 Task: Send email   to parteek.kumar@softage.net with a cc to Aakash.mishra@softage.net with a subject Subject0000000011 and add a message Message0000000013. Send email   to parteek.kumar@softage.net with a cc to Aakash.mishra@softage.net and bcc to Ayush@softage.net with a subject Subject0000000011 and add a message Message0000000013. Send email   to parteek.kumar@softage.net; aakash.mishra@softage.net with a cc to Ayush@softage.net; pooja.chaudhary@softage.net and bcc to Vanshu.thakur@softage.net with a subject Subject0000000011 and add a message Message0000000013. Send email   to parteek.kumar@softage.net with a cc to Aakash.mishra@softage.net with a subject Subject0000000011 and add a message Message0000000013 and with an attachment of Attach0000000002. Send email   to parteek.kumar@softage.net with a cc to Aakash.mishra@softage.net and bcc to Ayush@softage.net with a subject Subject0000000011 and add a message Message0000000013 and with an attachment of Attach0000000003
Action: Mouse moved to (122, 153)
Screenshot: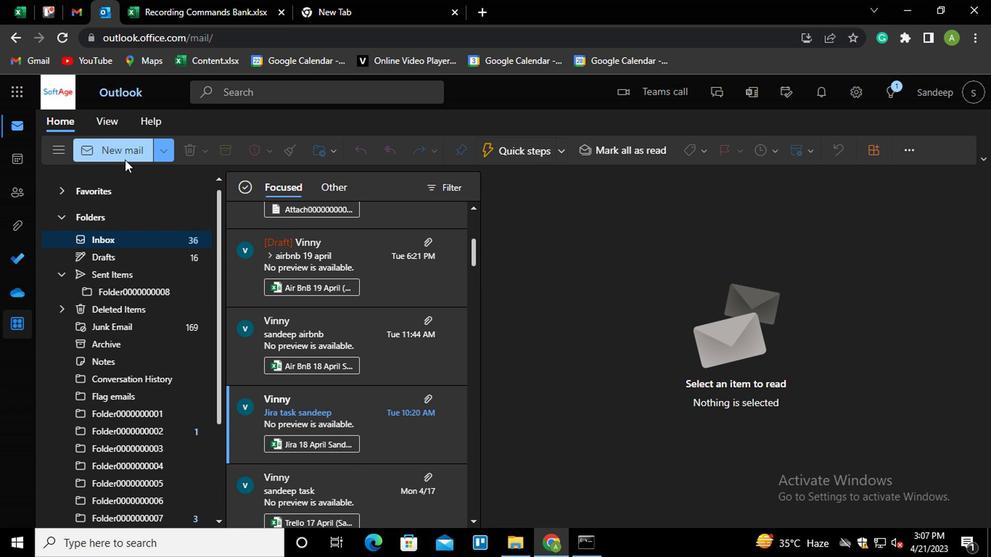 
Action: Mouse pressed left at (122, 153)
Screenshot: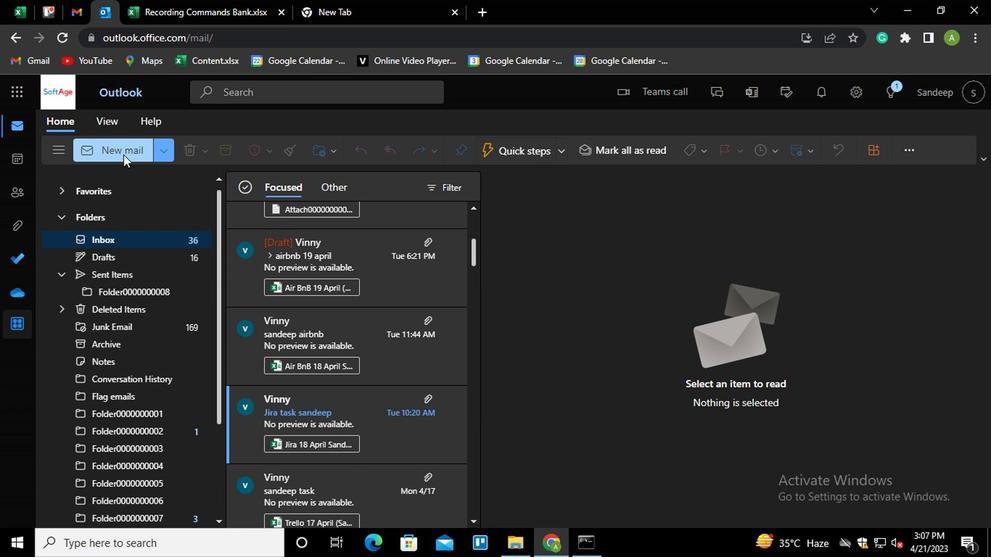 
Action: Mouse moved to (608, 224)
Screenshot: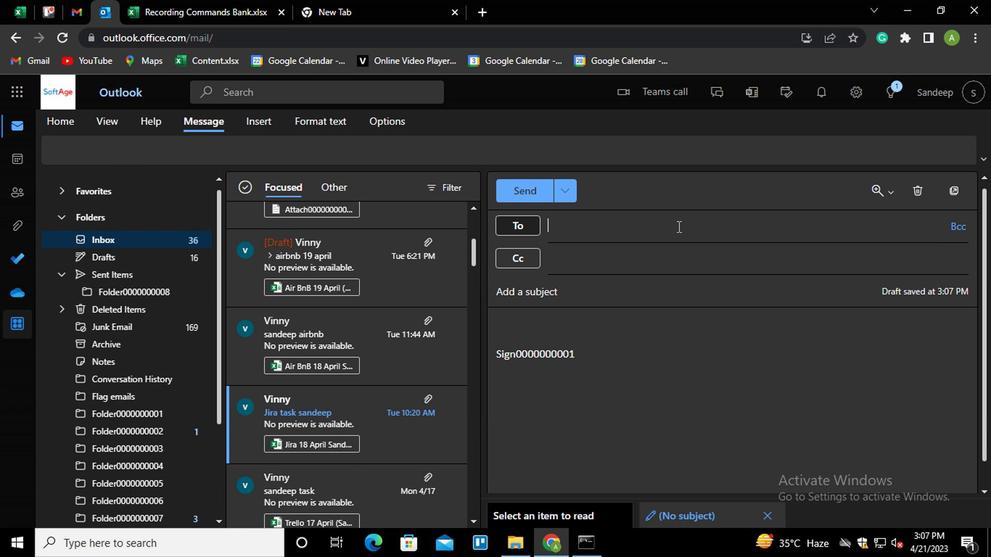 
Action: Mouse pressed left at (608, 224)
Screenshot: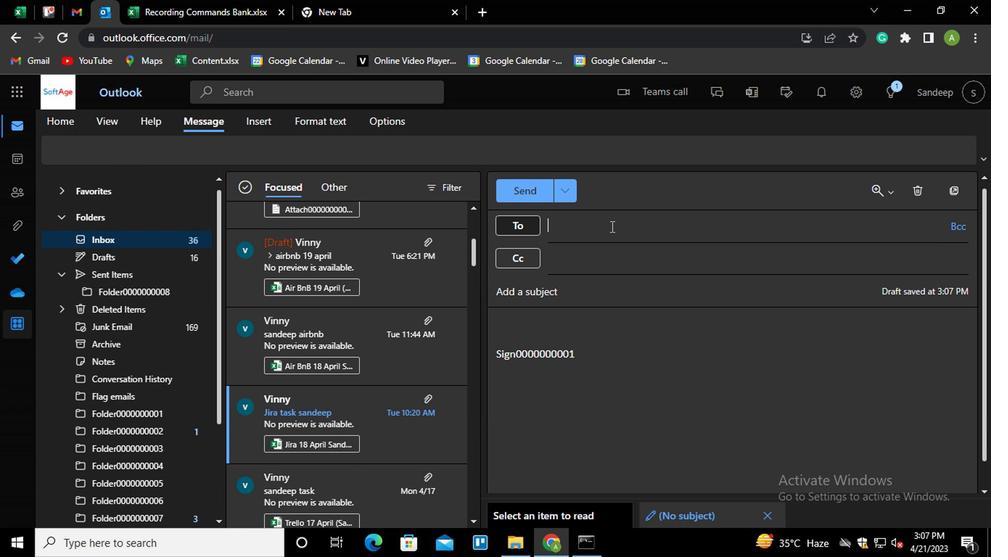 
Action: Key pressed part<Key.enter>
Screenshot: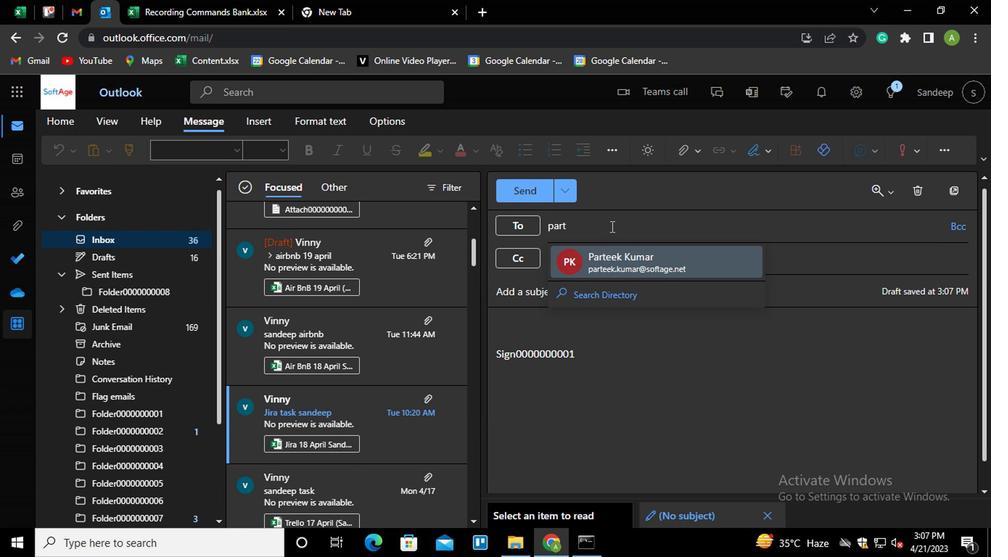 
Action: Mouse moved to (588, 251)
Screenshot: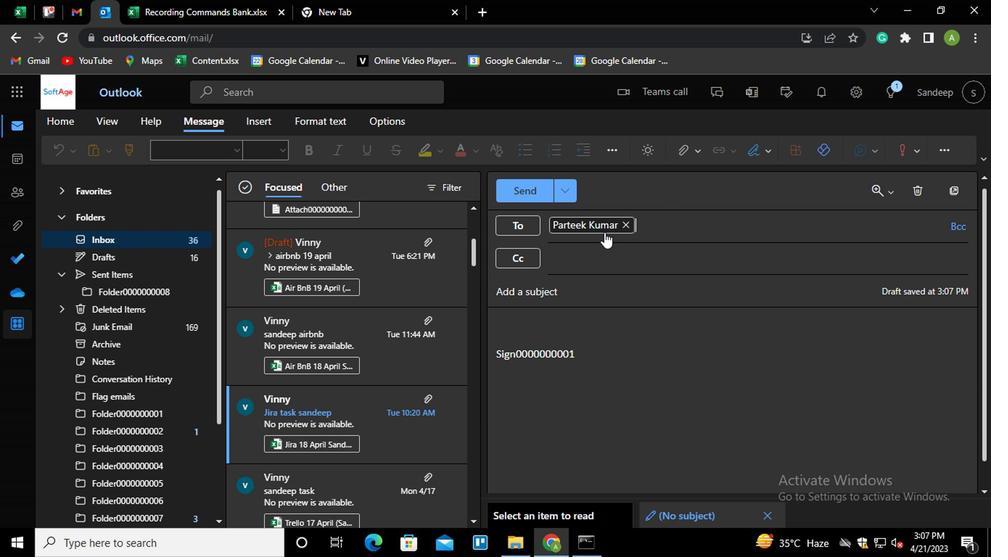 
Action: Mouse pressed left at (588, 251)
Screenshot: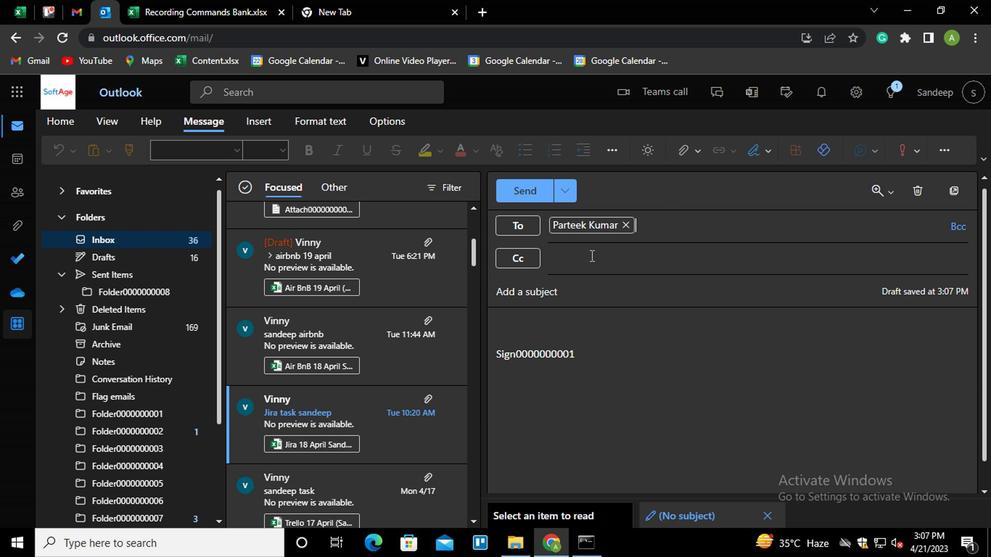 
Action: Mouse moved to (586, 254)
Screenshot: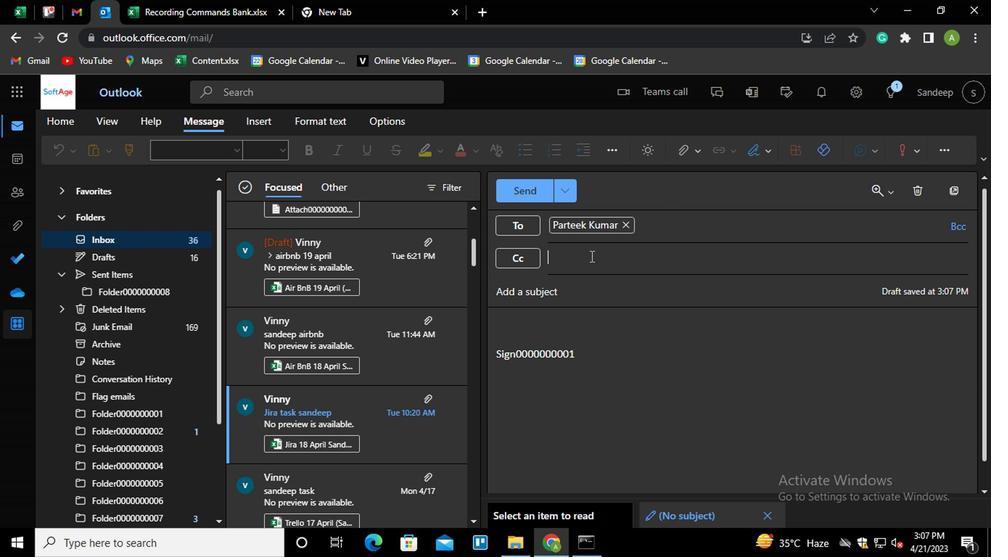 
Action: Key pressed aa<Key.enter>
Screenshot: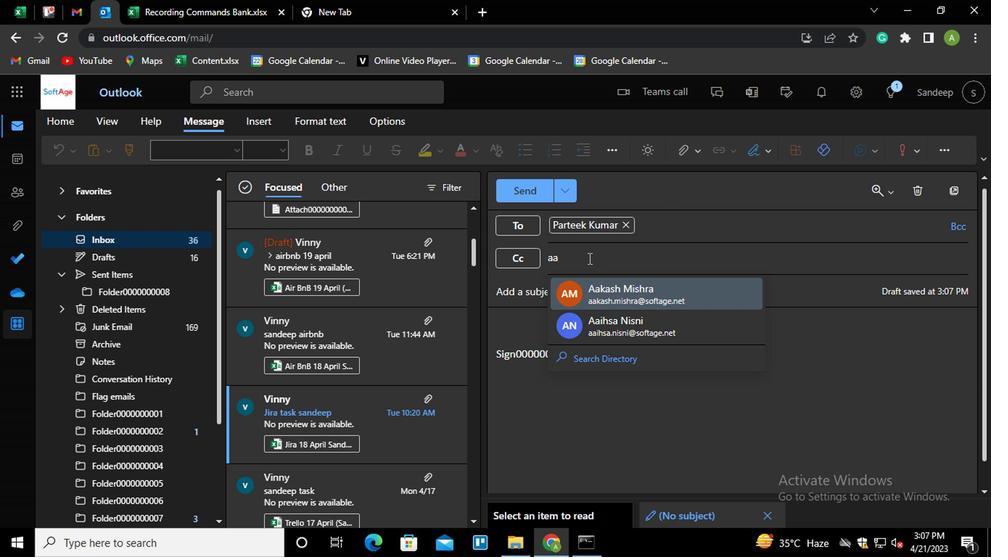 
Action: Mouse moved to (579, 289)
Screenshot: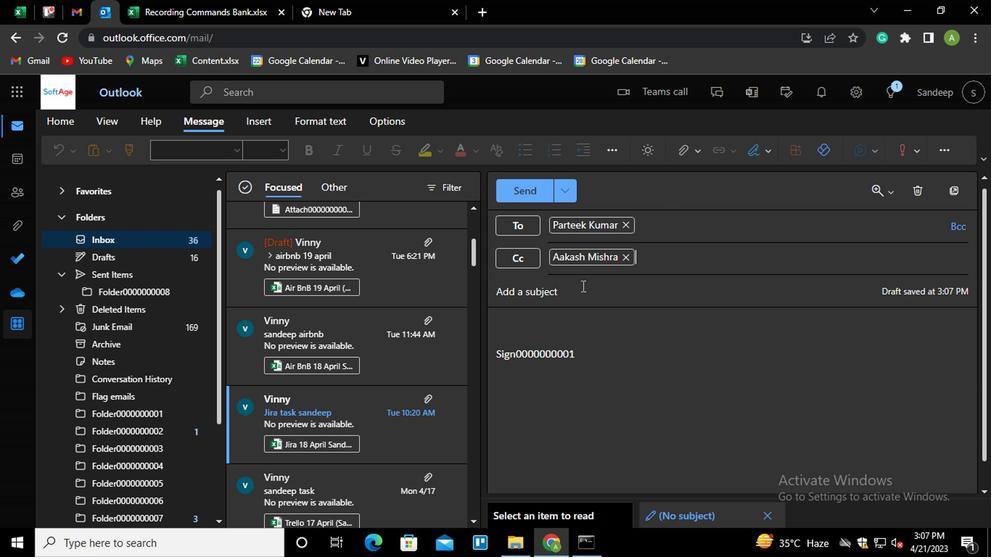 
Action: Mouse pressed left at (579, 289)
Screenshot: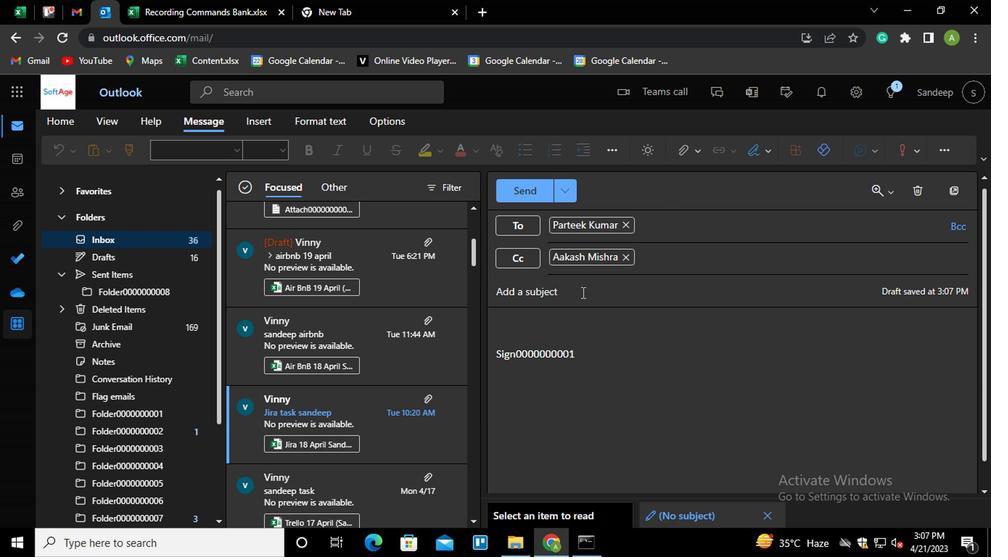 
Action: Mouse moved to (577, 289)
Screenshot: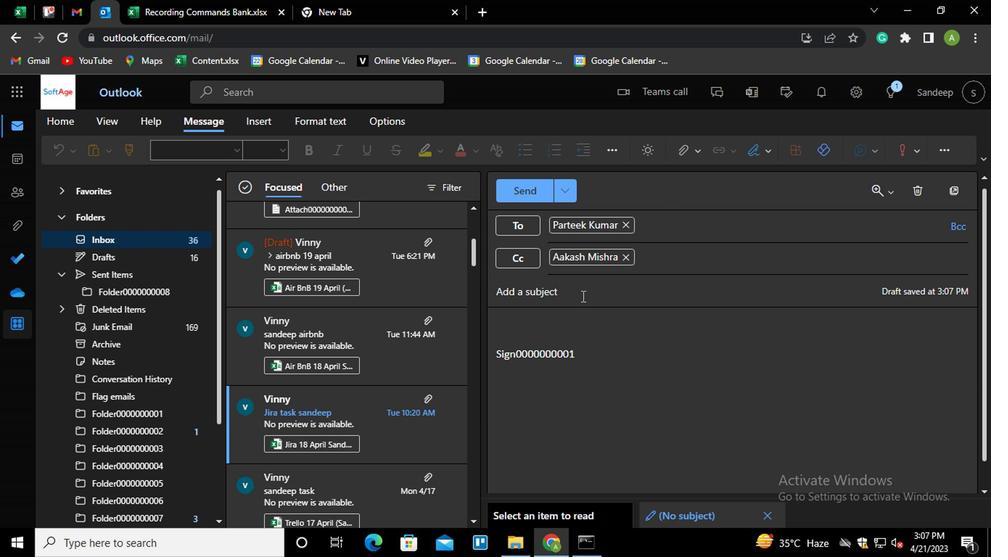 
Action: Key pressed <Key.shift>SUBJECT0000000011
Screenshot: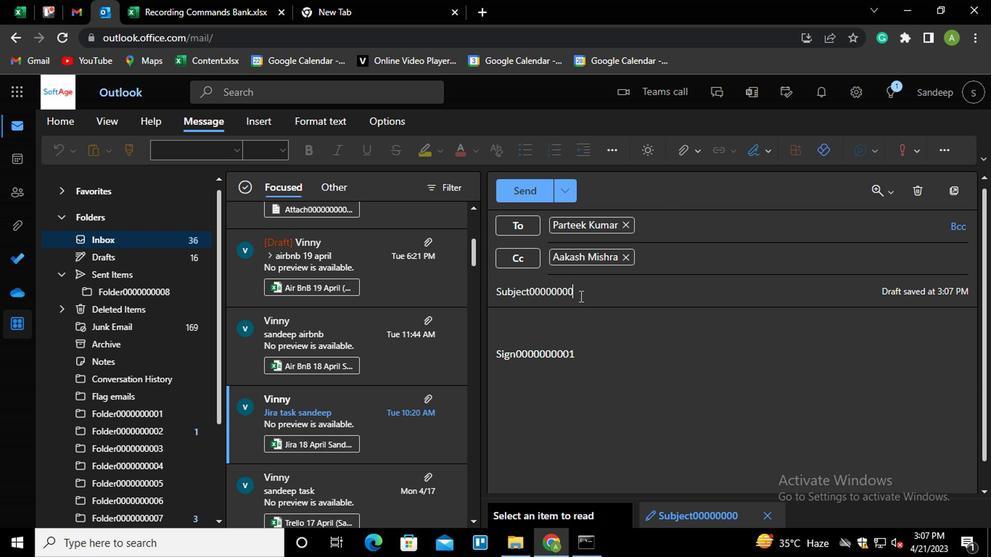 
Action: Mouse moved to (581, 346)
Screenshot: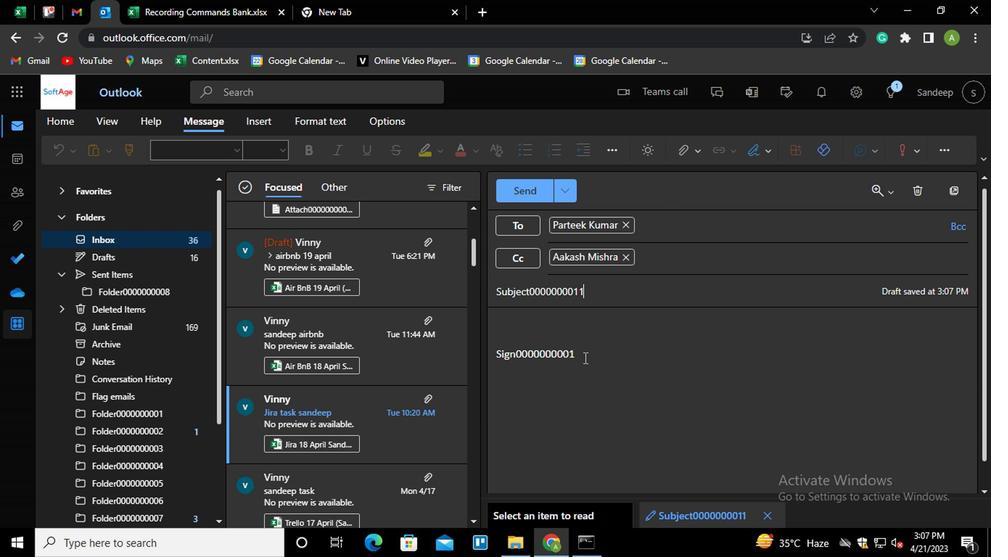 
Action: Mouse pressed left at (581, 346)
Screenshot: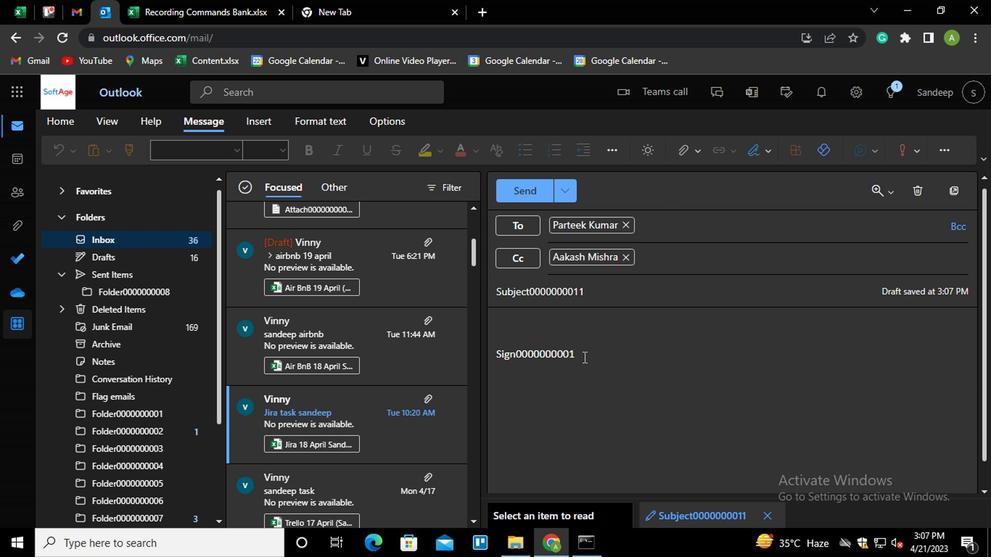 
Action: Mouse moved to (577, 344)
Screenshot: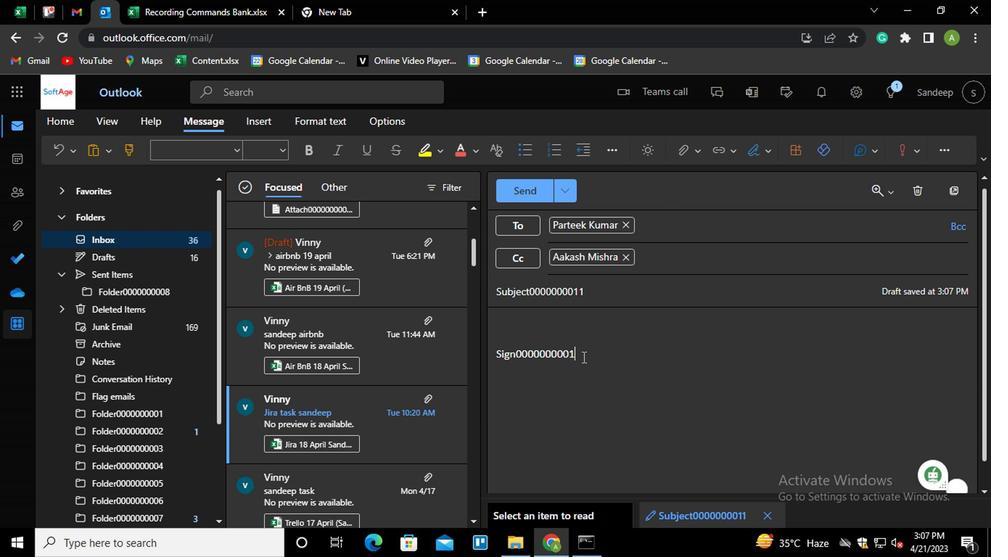 
Action: Key pressed <Key.shift_r><Key.home><Key.shift_r>MESSAGE0000000013
Screenshot: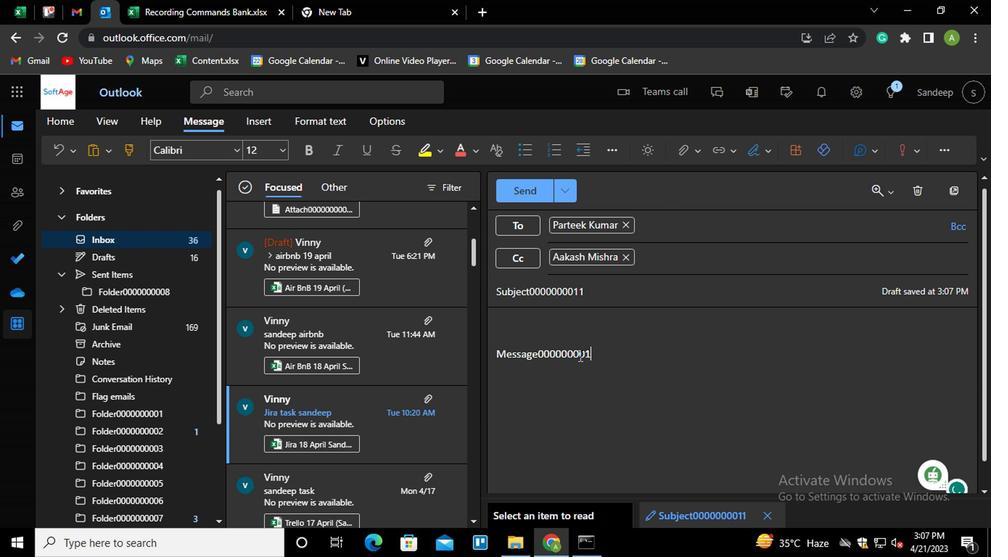 
Action: Mouse moved to (537, 196)
Screenshot: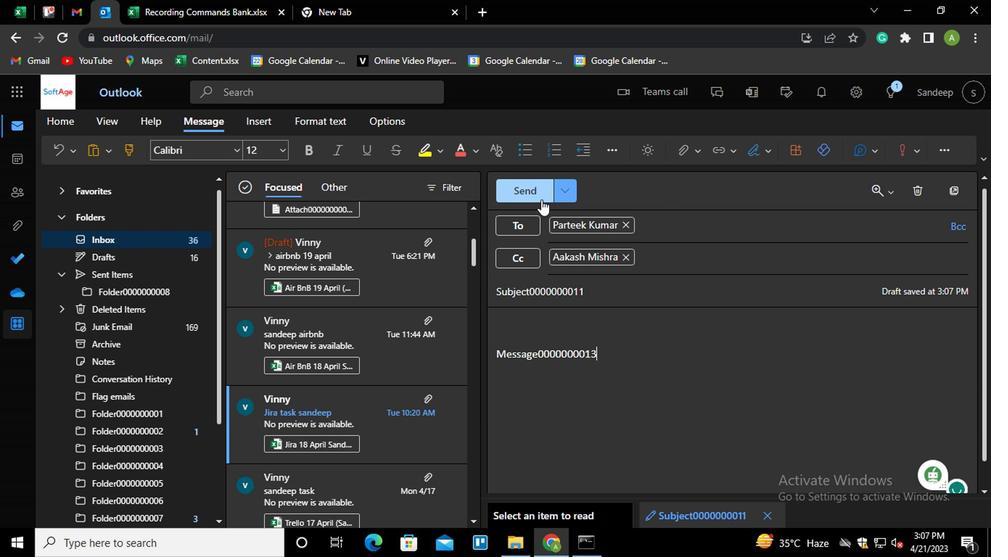 
Action: Mouse pressed left at (537, 196)
Screenshot: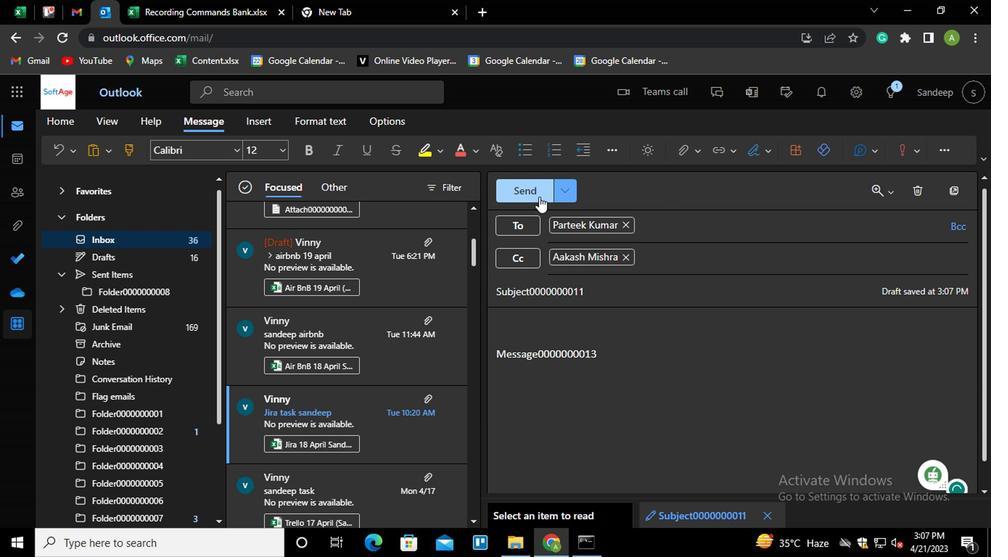 
Action: Mouse moved to (135, 157)
Screenshot: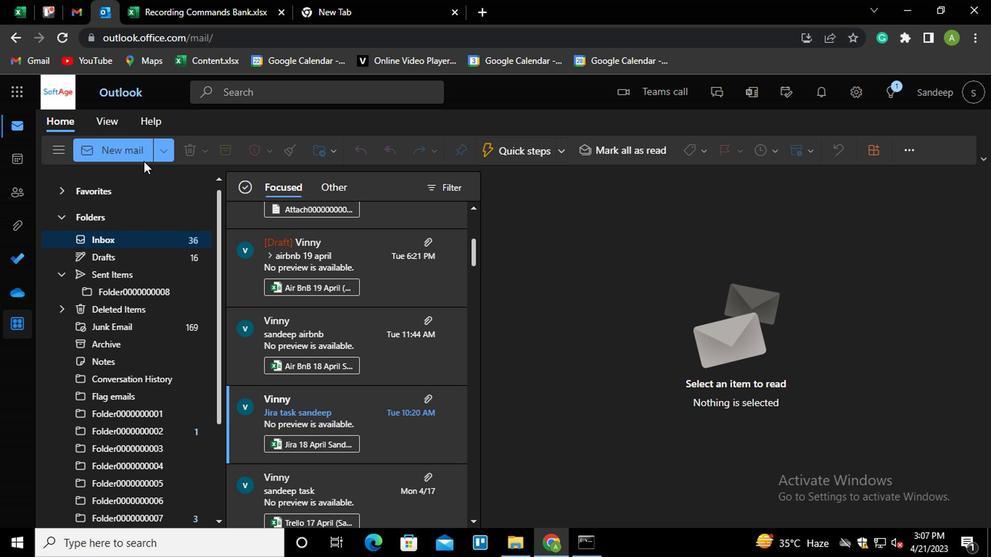 
Action: Mouse pressed left at (135, 157)
Screenshot: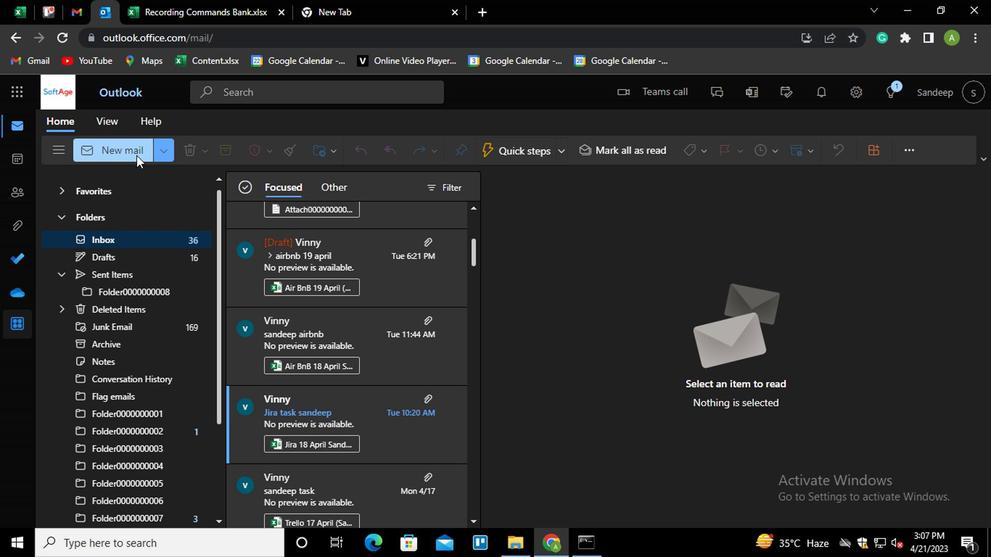 
Action: Mouse moved to (574, 230)
Screenshot: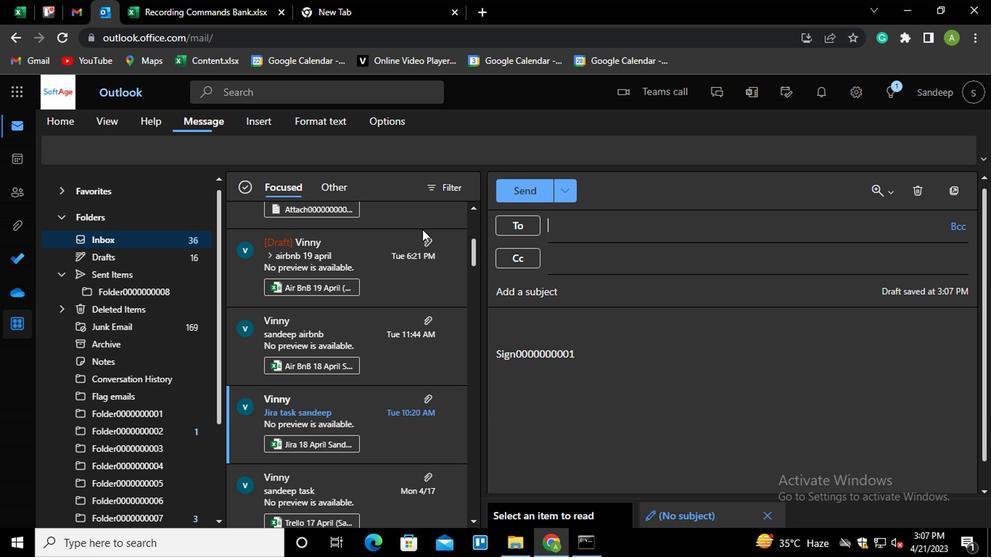 
Action: Mouse pressed left at (574, 230)
Screenshot: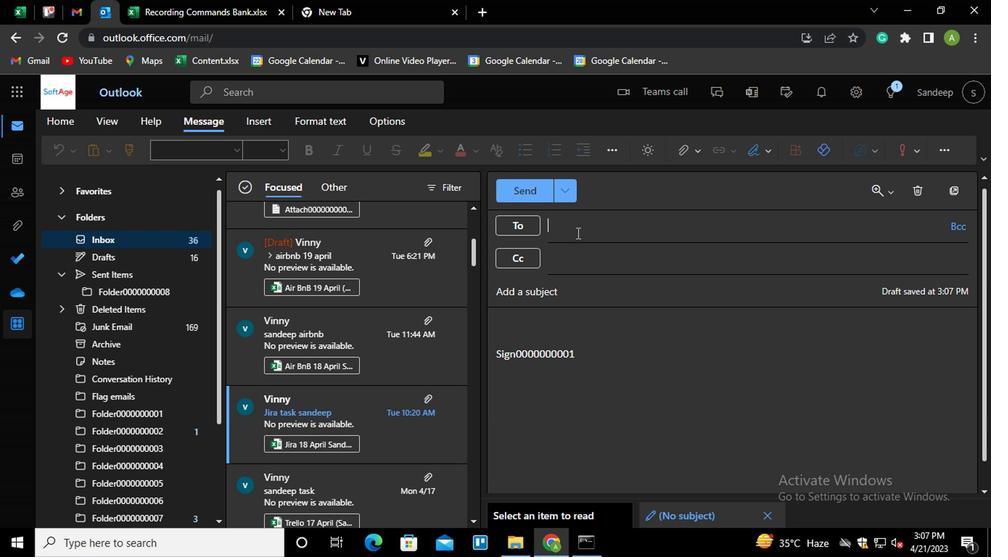 
Action: Key pressed <Key.shift_r>PART<Key.enter>
Screenshot: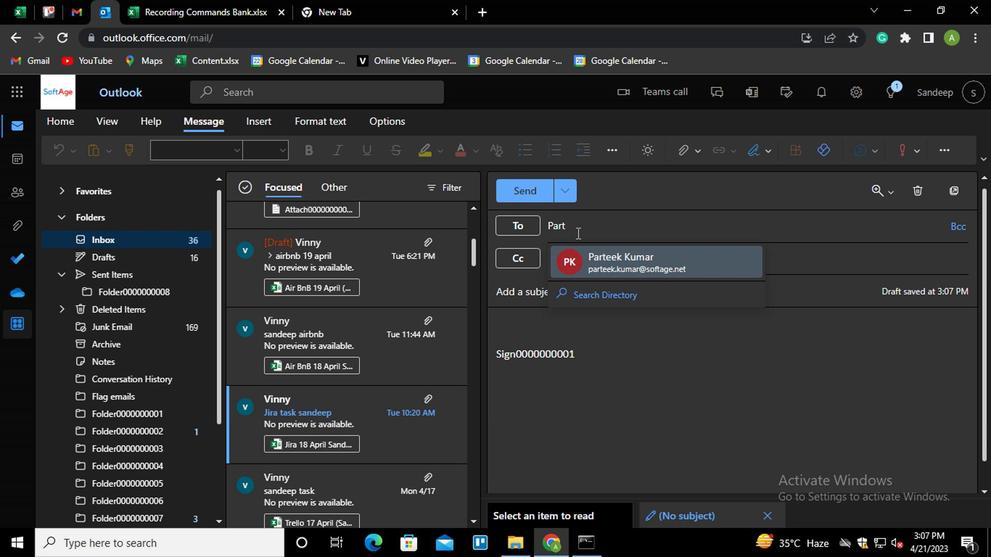 
Action: Mouse moved to (610, 250)
Screenshot: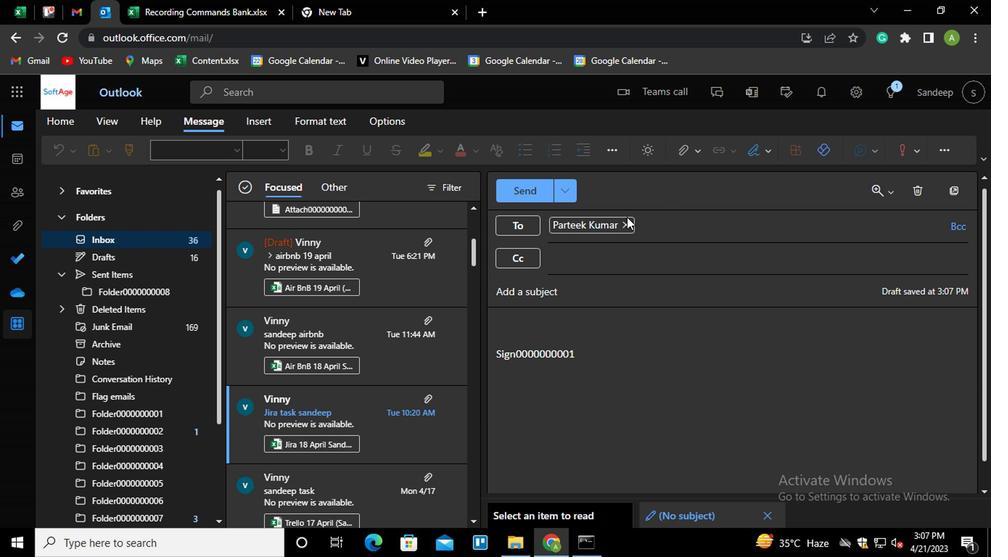 
Action: Mouse pressed left at (610, 250)
Screenshot: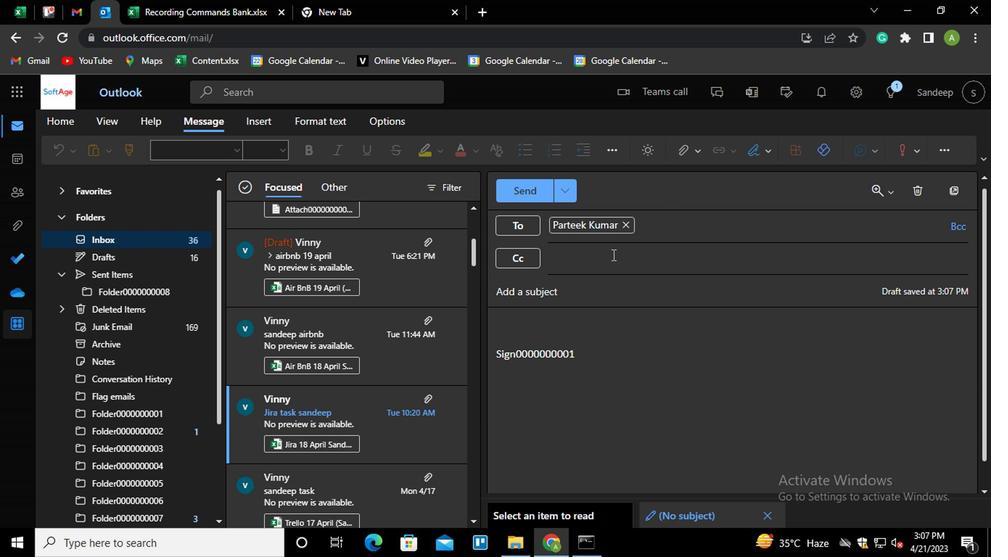 
Action: Mouse moved to (609, 251)
Screenshot: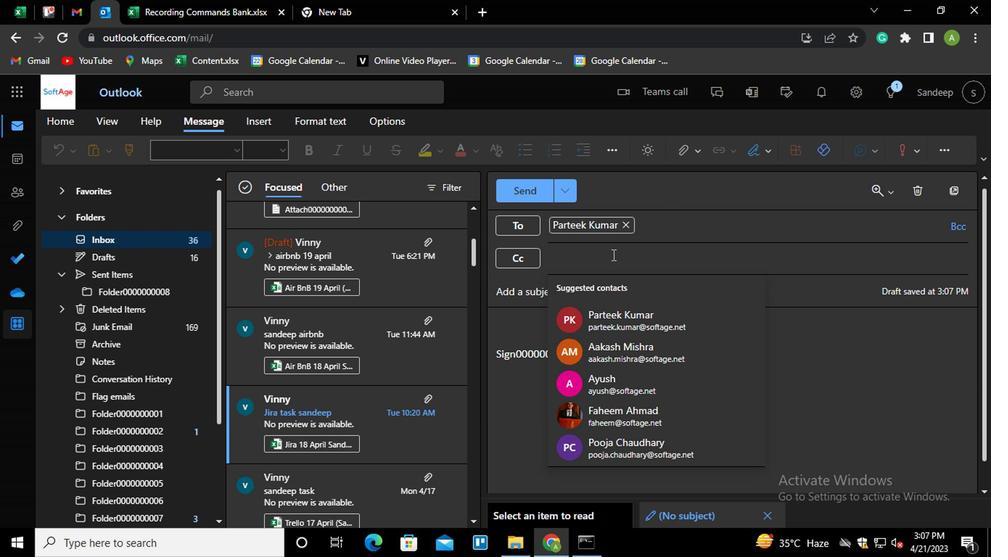 
Action: Key pressed AA<Key.enter>
Screenshot: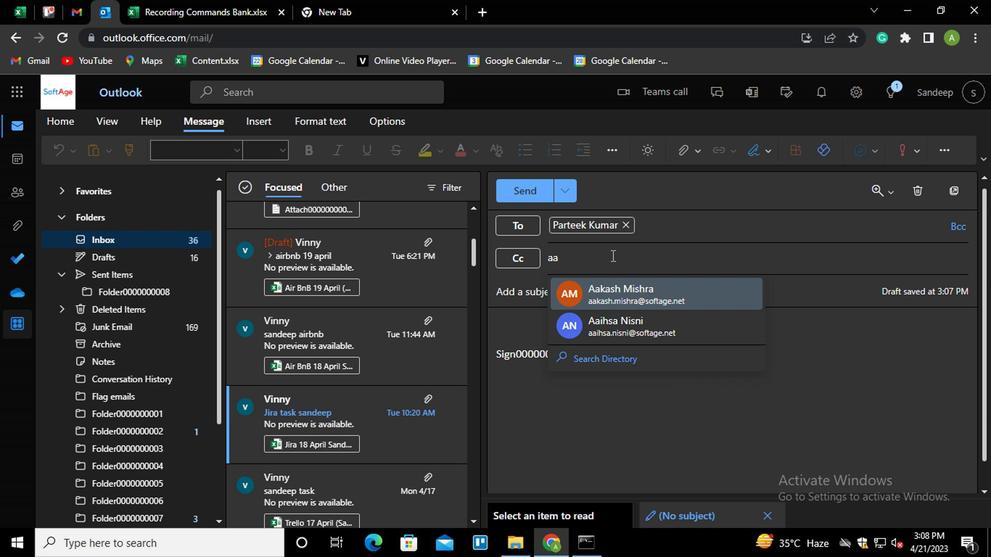 
Action: Mouse moved to (954, 223)
Screenshot: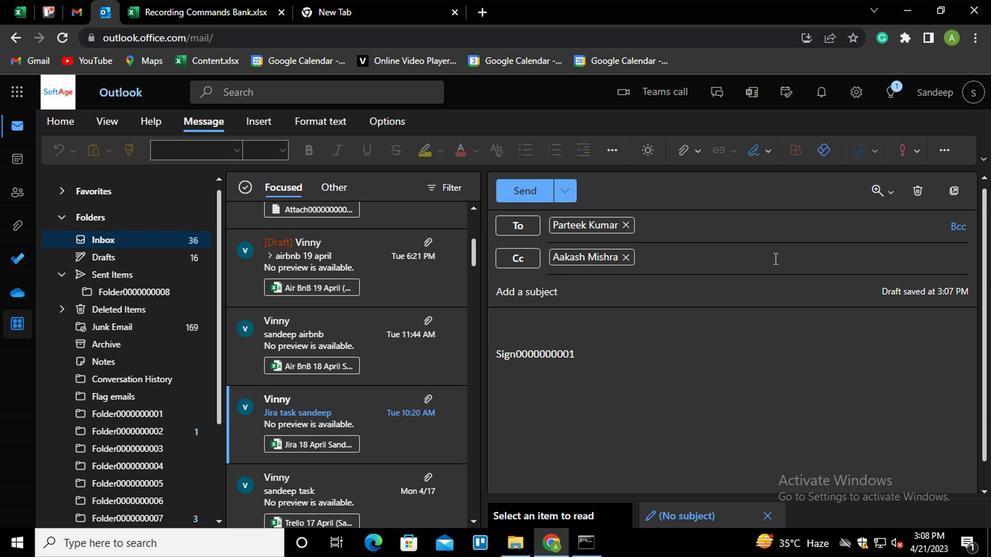 
Action: Mouse pressed left at (954, 223)
Screenshot: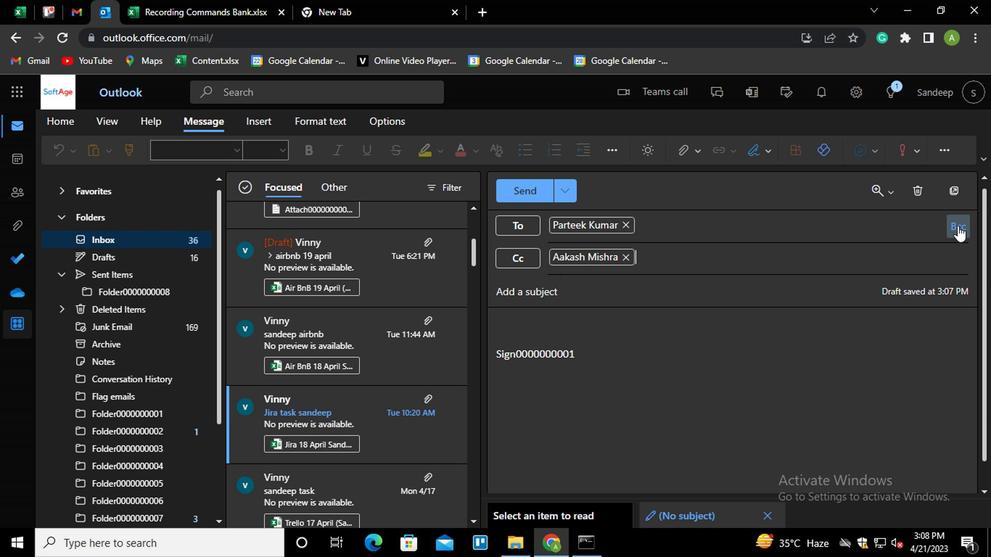 
Action: Mouse moved to (603, 290)
Screenshot: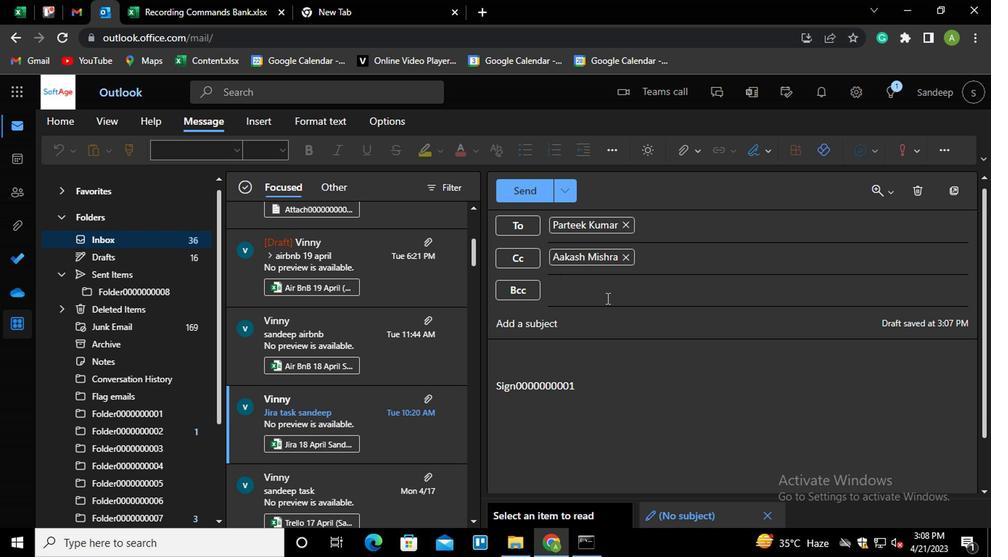 
Action: Mouse pressed left at (603, 290)
Screenshot: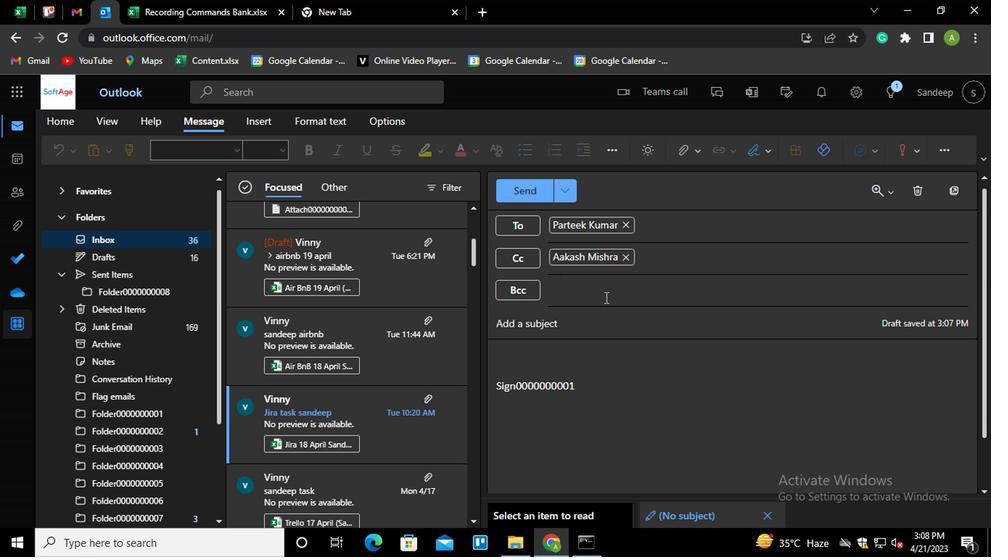 
Action: Key pressed AYU<Key.enter>
Screenshot: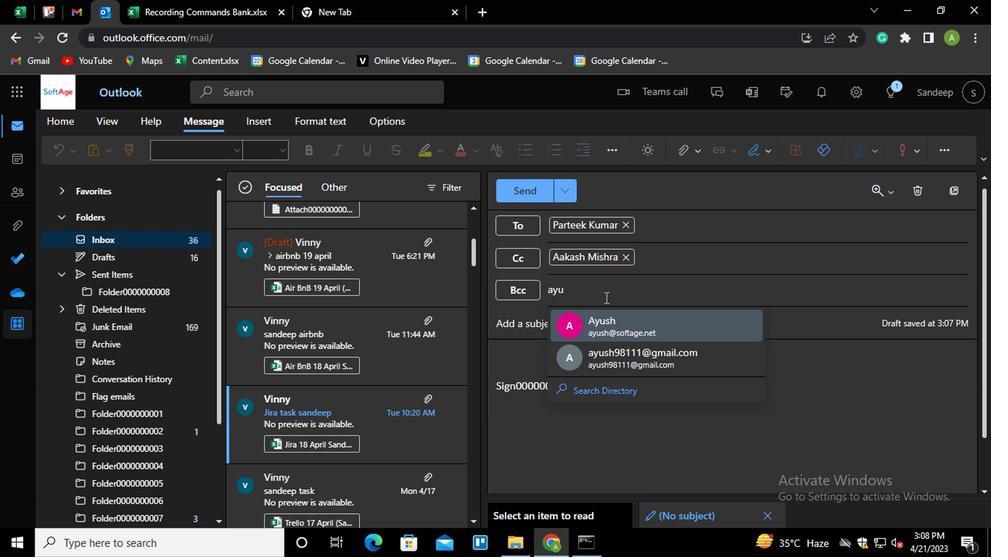 
Action: Mouse moved to (608, 316)
Screenshot: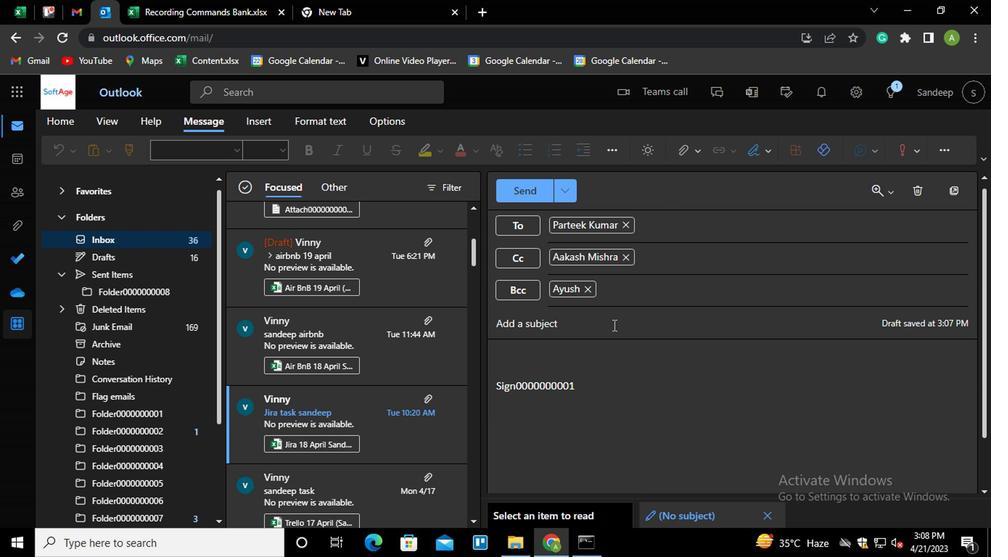 
Action: Mouse pressed left at (608, 316)
Screenshot: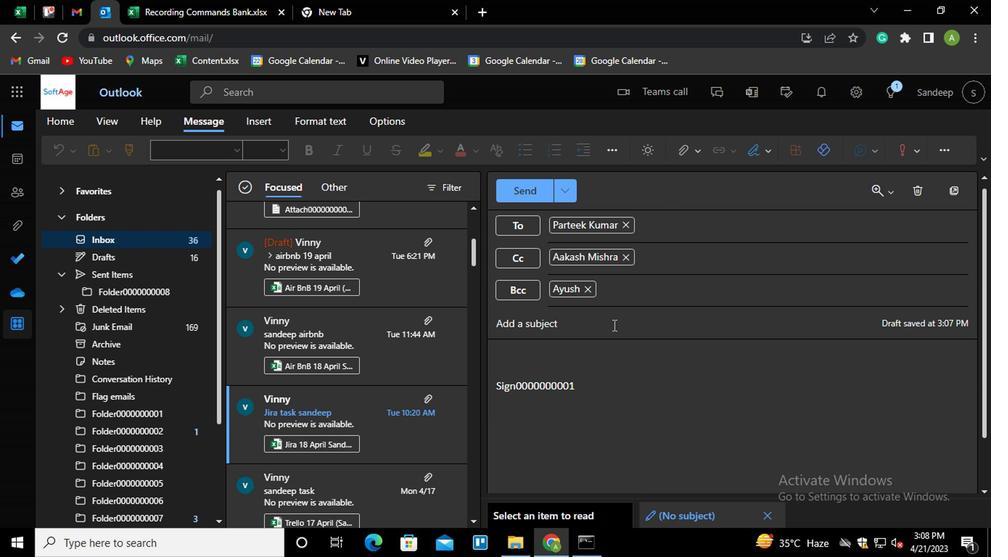 
Action: Key pressed <Key.shift>SUBJECT0000000011
Screenshot: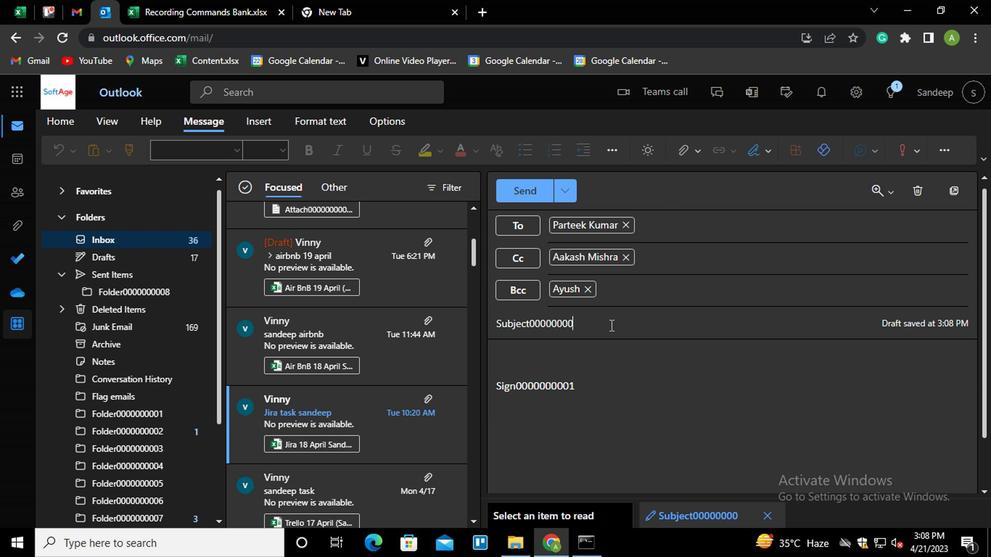 
Action: Mouse moved to (590, 372)
Screenshot: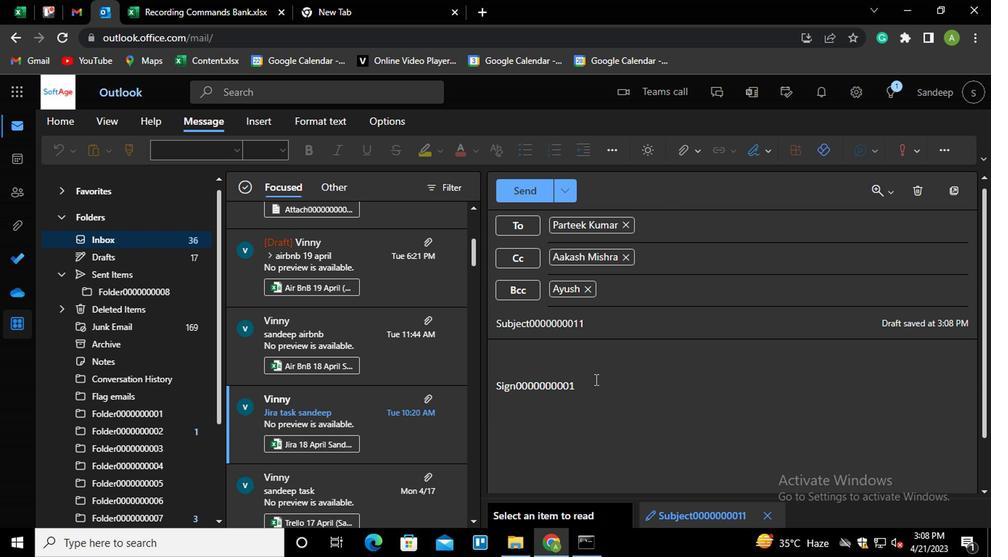 
Action: Mouse pressed left at (590, 372)
Screenshot: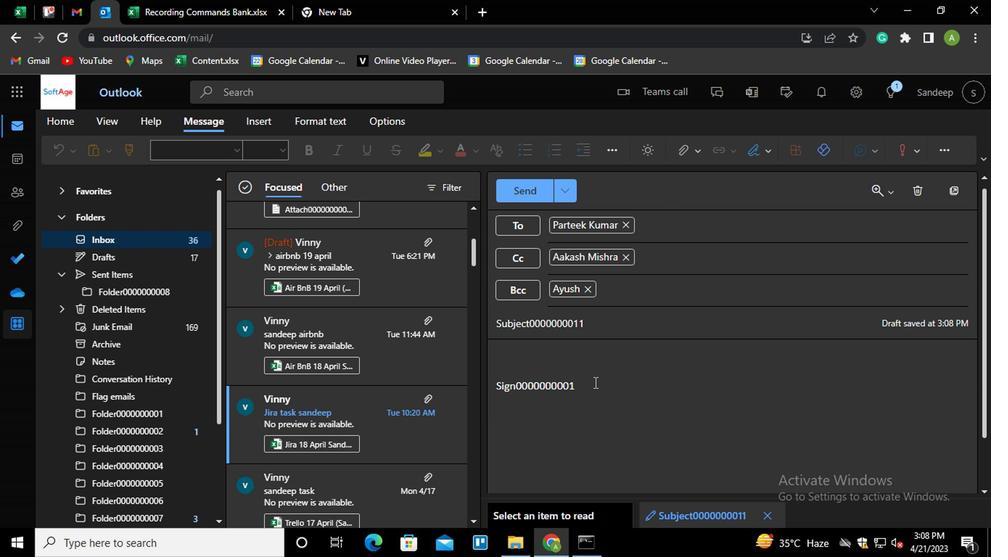 
Action: Mouse moved to (586, 375)
Screenshot: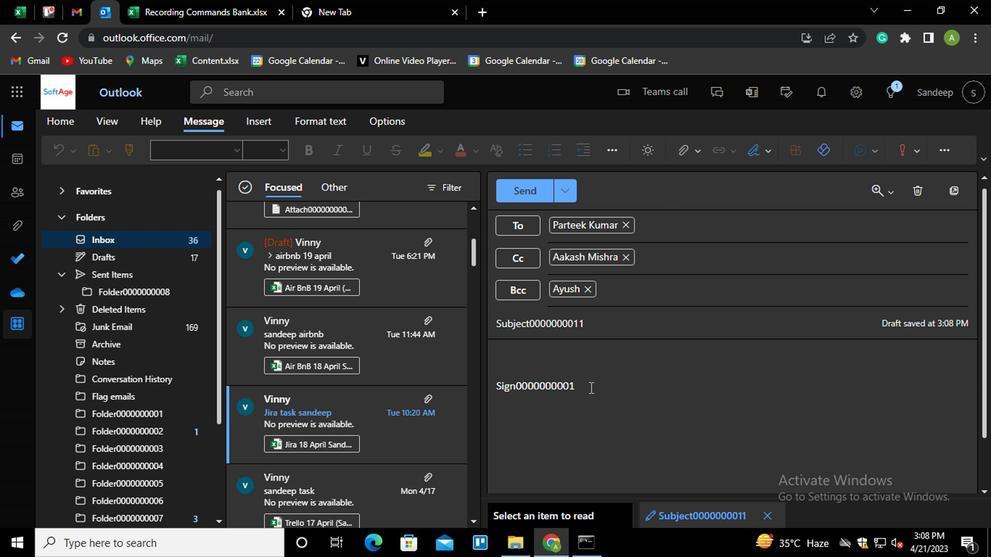 
Action: Key pressed <Key.shift_r><Key.home><Key.shift_r>MESSAAGE0000000013
Screenshot: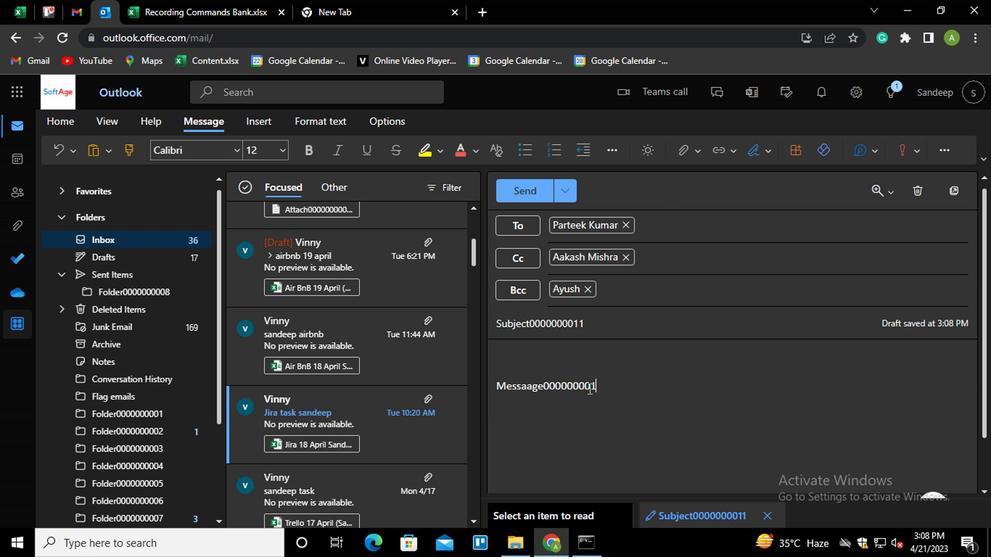 
Action: Mouse moved to (527, 194)
Screenshot: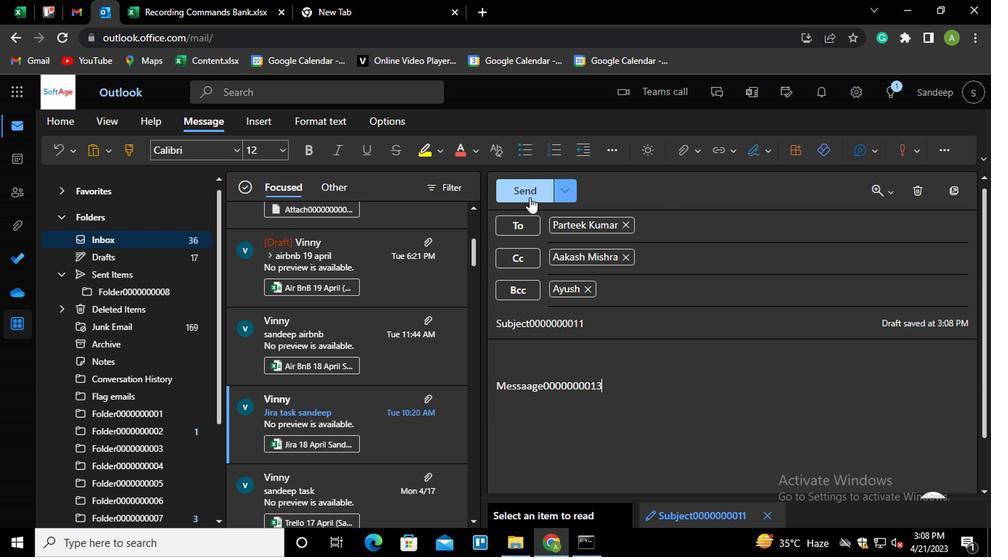 
Action: Mouse pressed left at (527, 194)
Screenshot: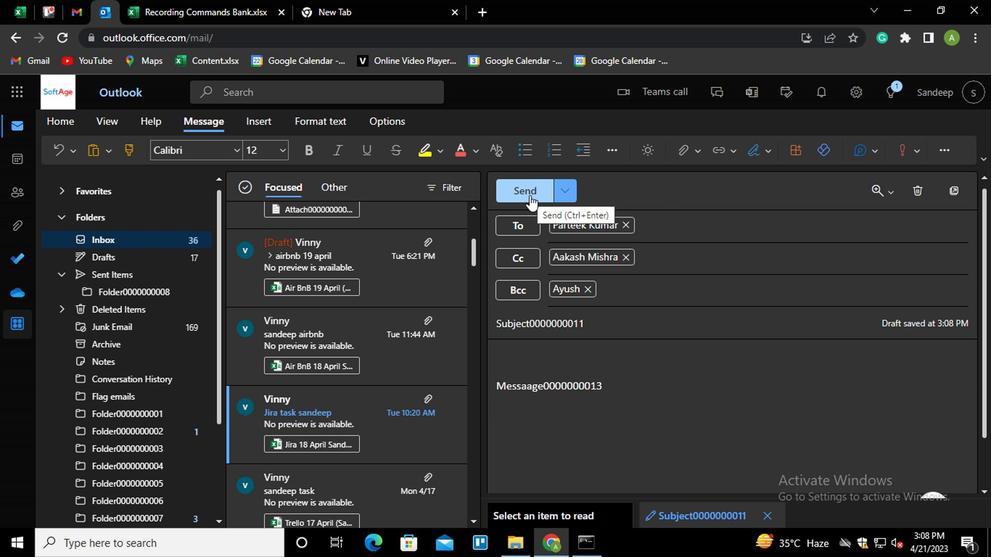 
Action: Mouse moved to (123, 155)
Screenshot: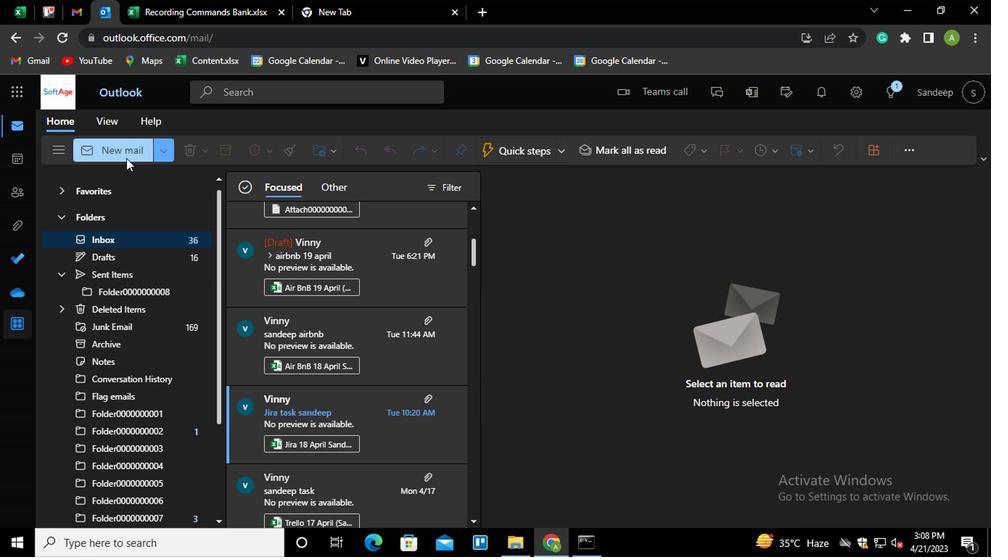 
Action: Mouse pressed left at (123, 155)
Screenshot: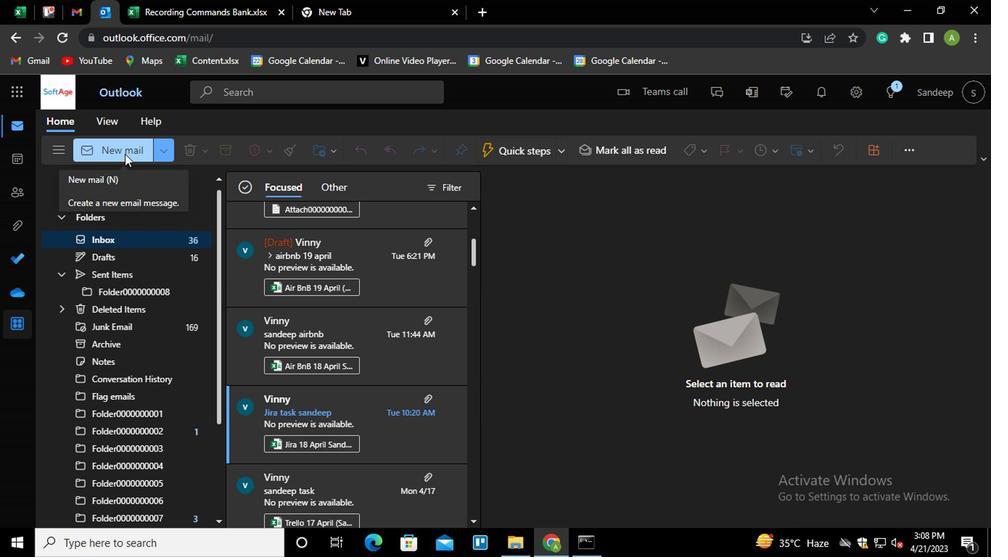 
Action: Mouse moved to (574, 226)
Screenshot: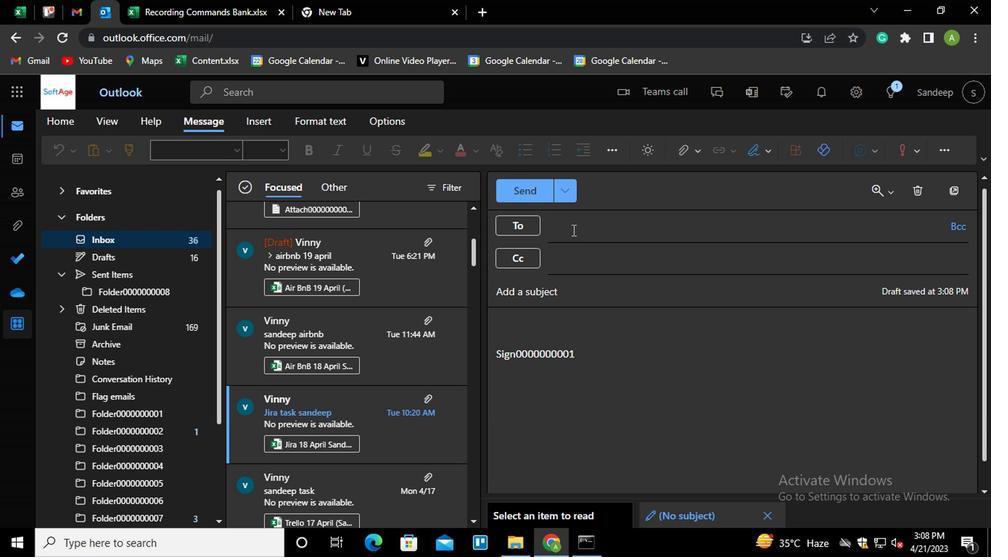 
Action: Mouse pressed left at (574, 226)
Screenshot: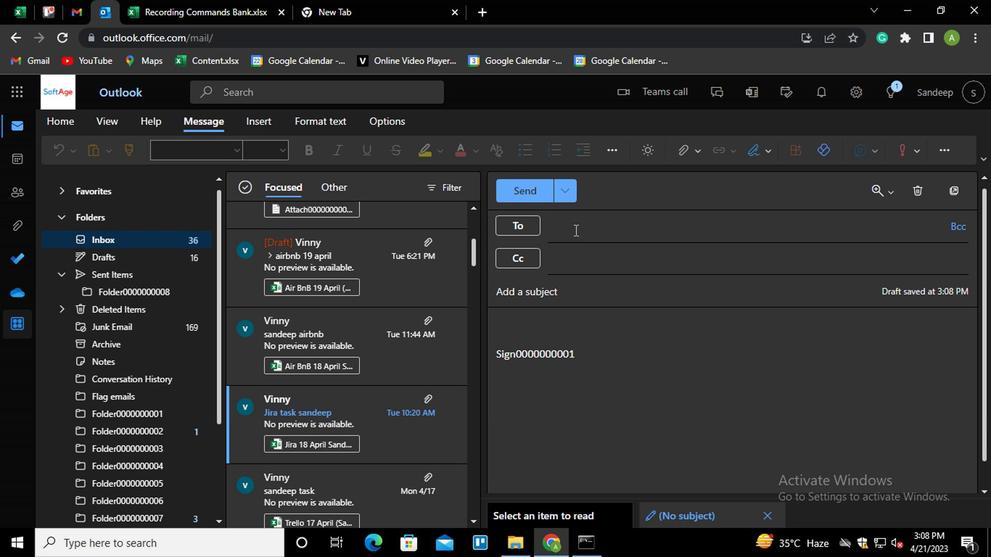 
Action: Key pressed PAR<Key.enter>AA<Key.enter>
Screenshot: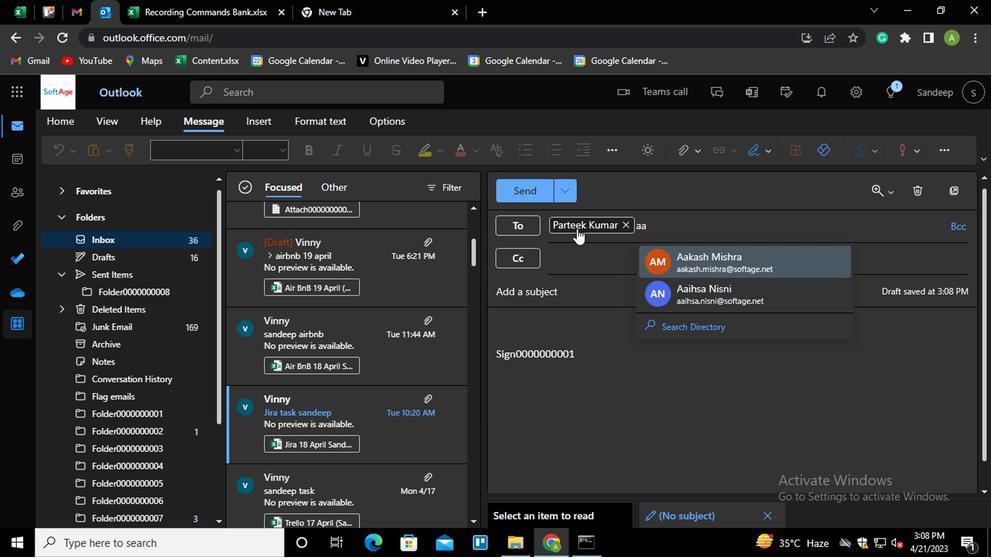 
Action: Mouse moved to (597, 251)
Screenshot: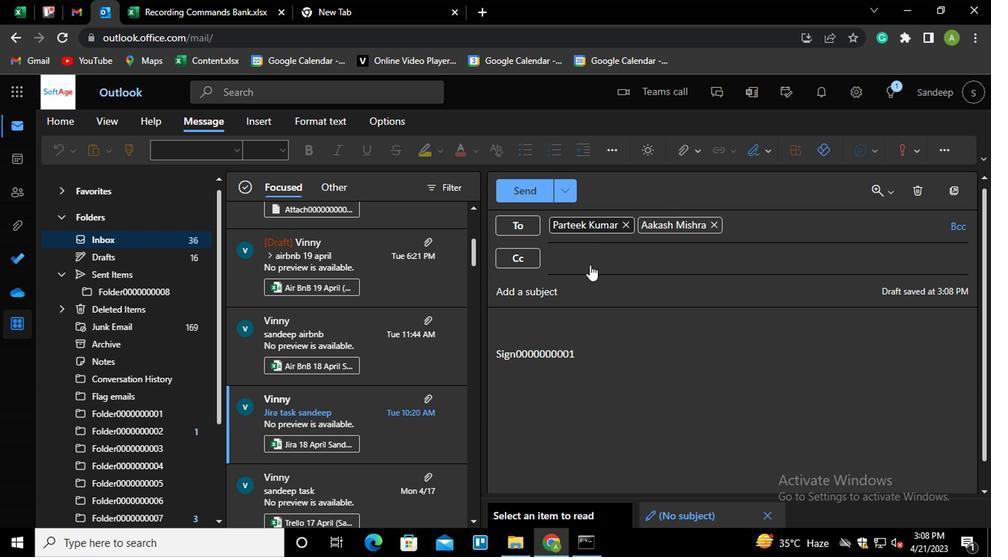 
Action: Mouse pressed left at (597, 251)
Screenshot: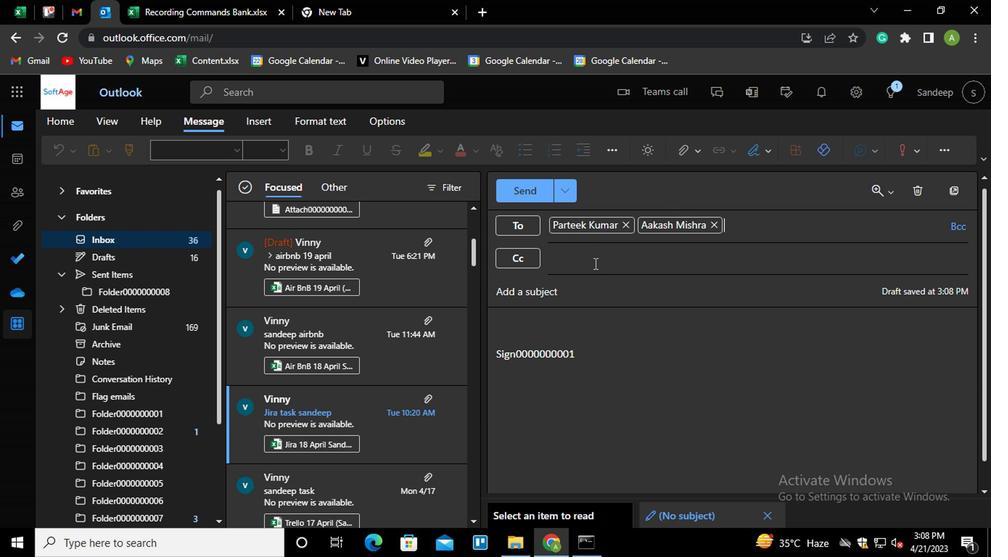 
Action: Mouse moved to (597, 251)
Screenshot: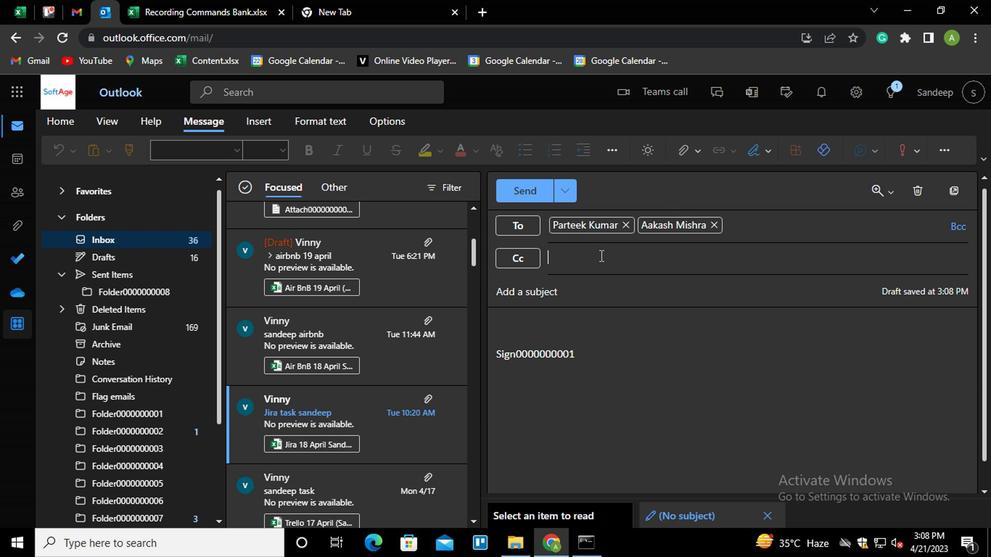 
Action: Key pressed AYU<Key.enter>POO<Key.enter>
Screenshot: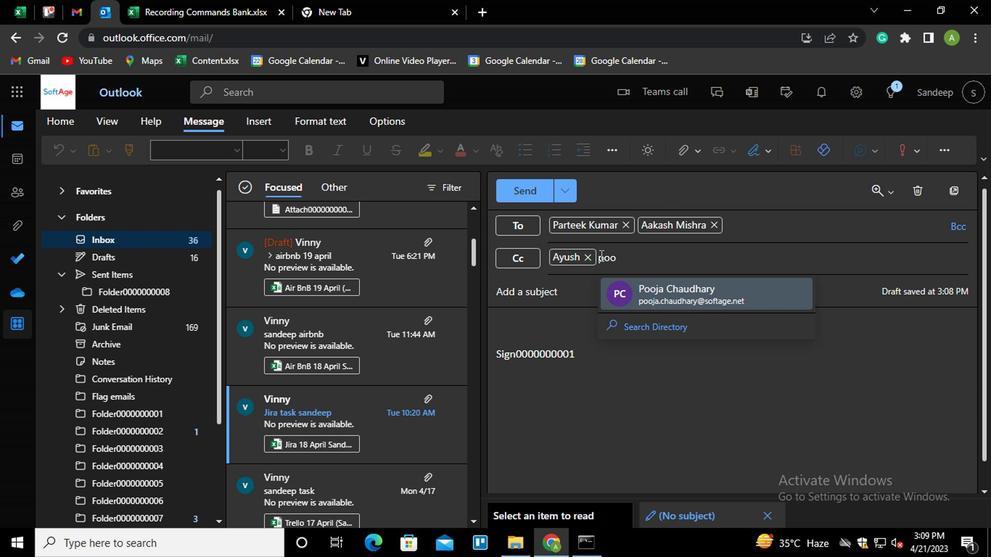 
Action: Mouse moved to (952, 228)
Screenshot: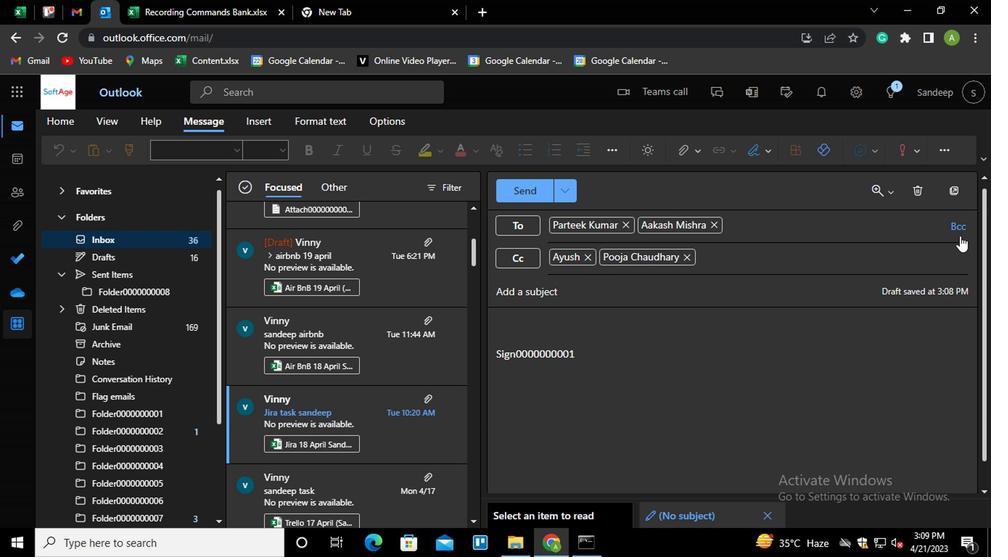 
Action: Mouse pressed left at (952, 228)
Screenshot: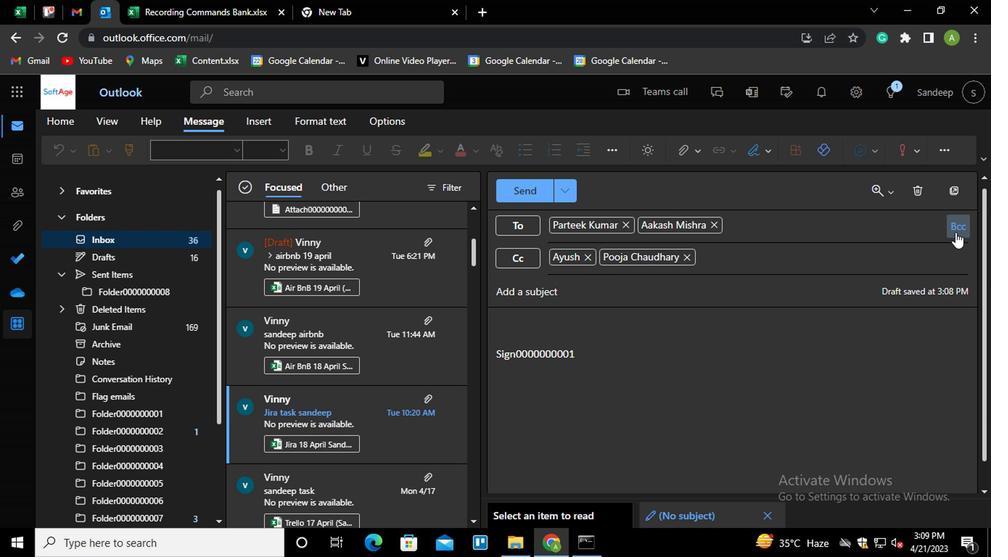 
Action: Mouse moved to (689, 270)
Screenshot: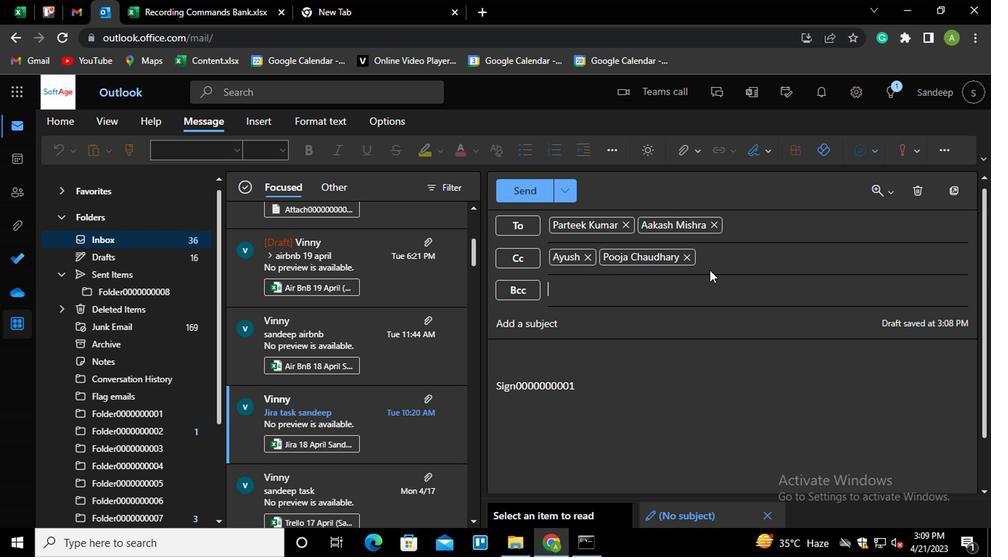 
Action: Key pressed VAN<Key.enter>
Screenshot: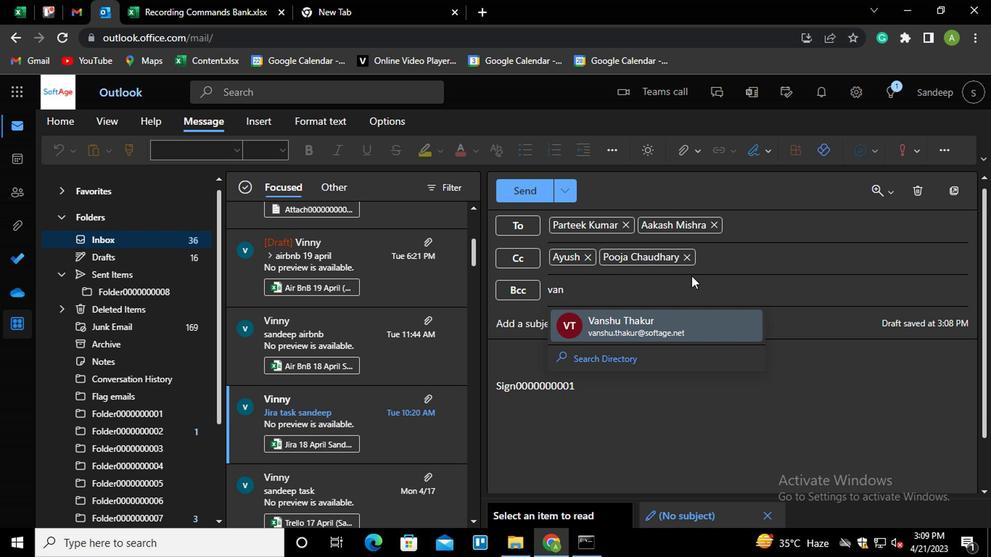 
Action: Mouse moved to (611, 318)
Screenshot: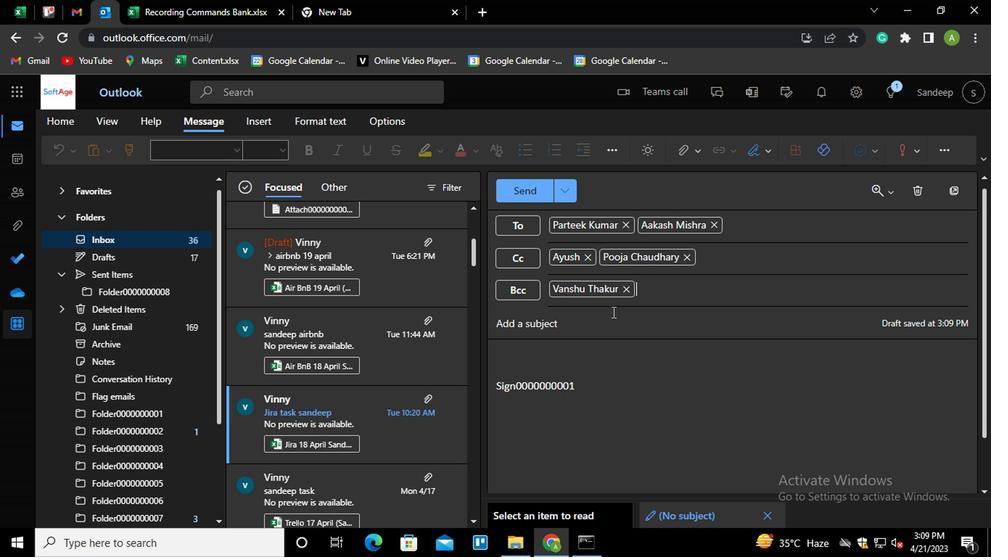 
Action: Mouse pressed left at (611, 318)
Screenshot: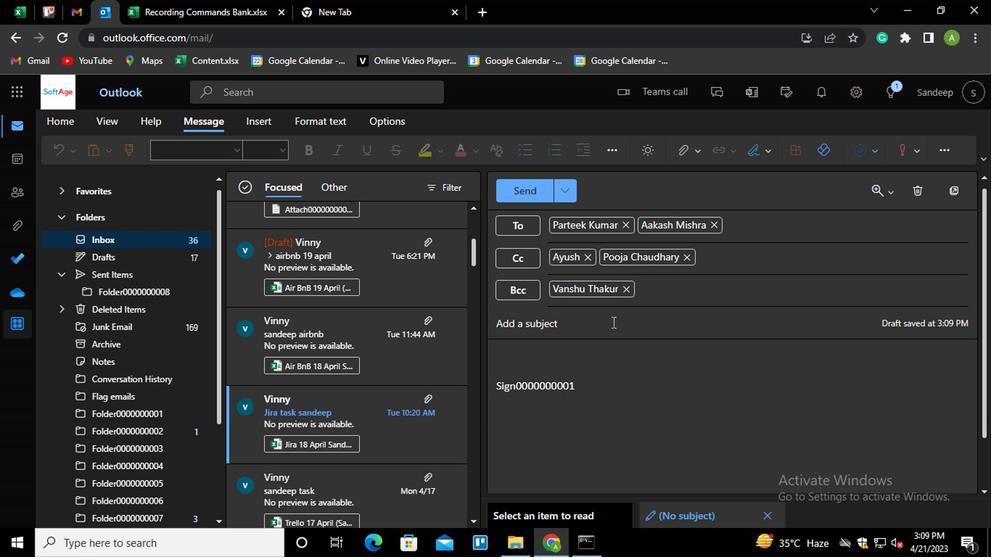 
Action: Mouse moved to (611, 318)
Screenshot: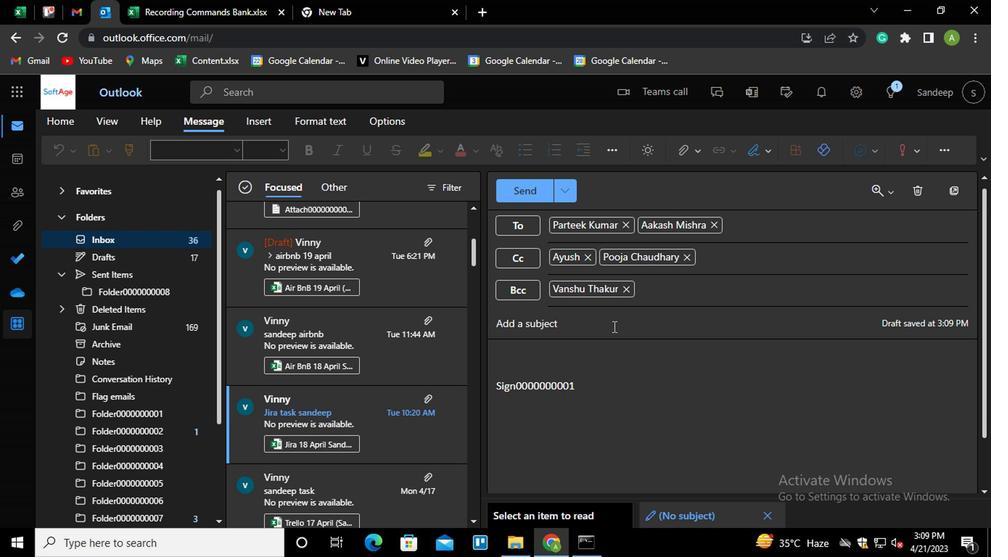 
Action: Key pressed <Key.shift>SUBJECT0000000011
Screenshot: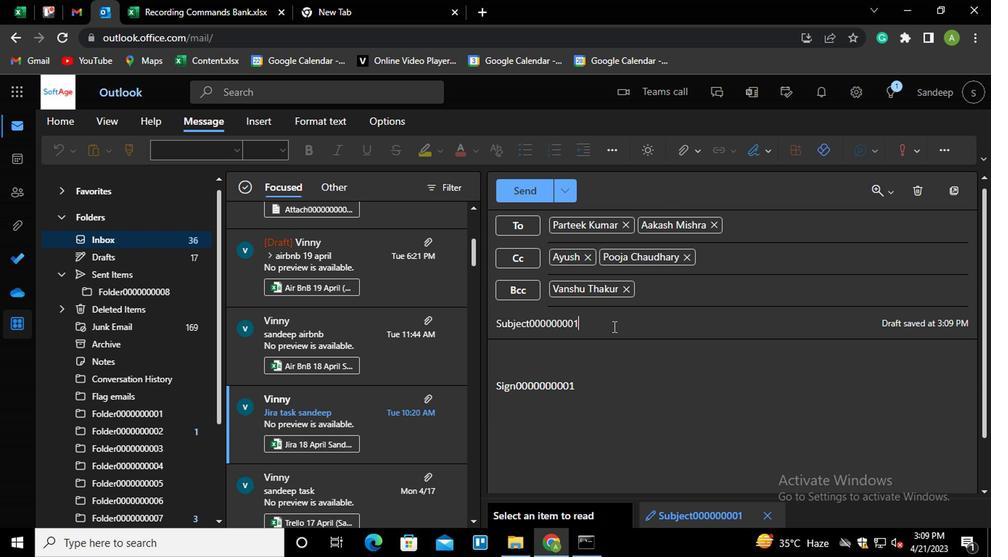 
Action: Mouse moved to (585, 373)
Screenshot: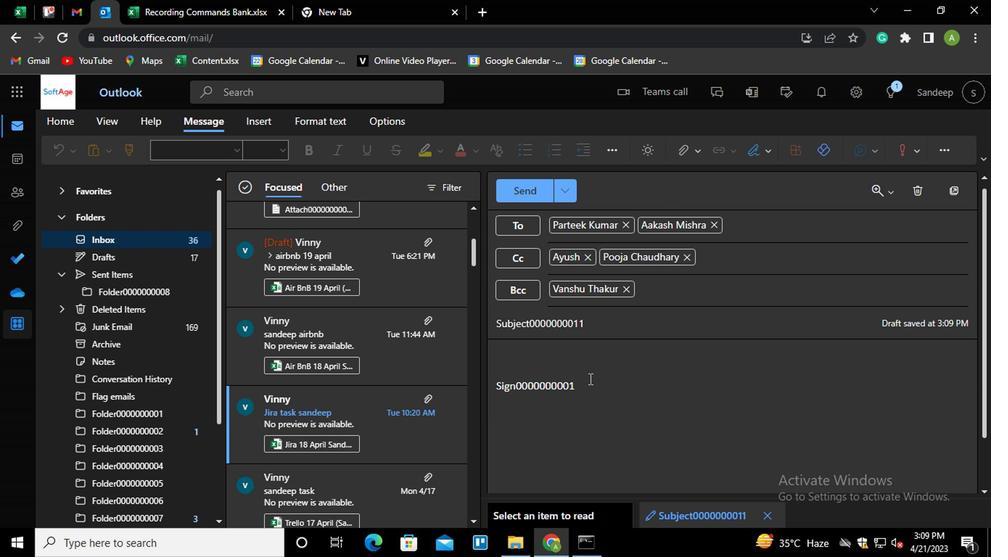 
Action: Mouse pressed left at (585, 373)
Screenshot: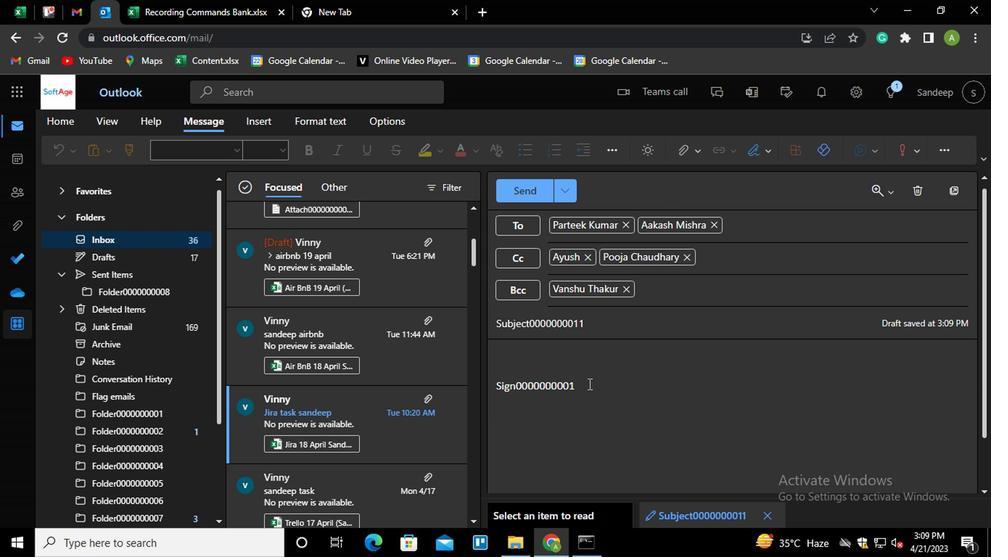 
Action: Key pressed <Key.shift_r><Key.home><Key.shift_r>MESSAGE0000000013
Screenshot: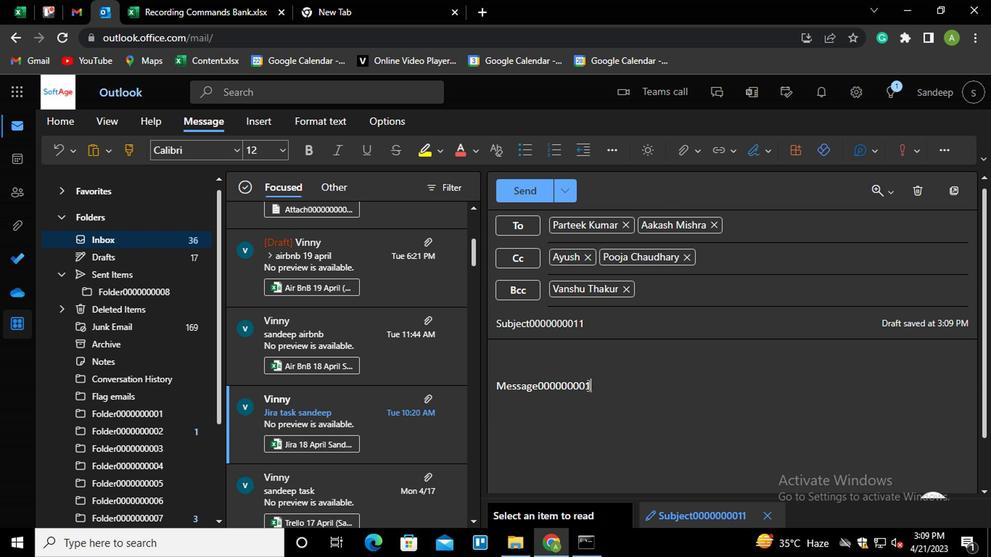 
Action: Mouse moved to (541, 190)
Screenshot: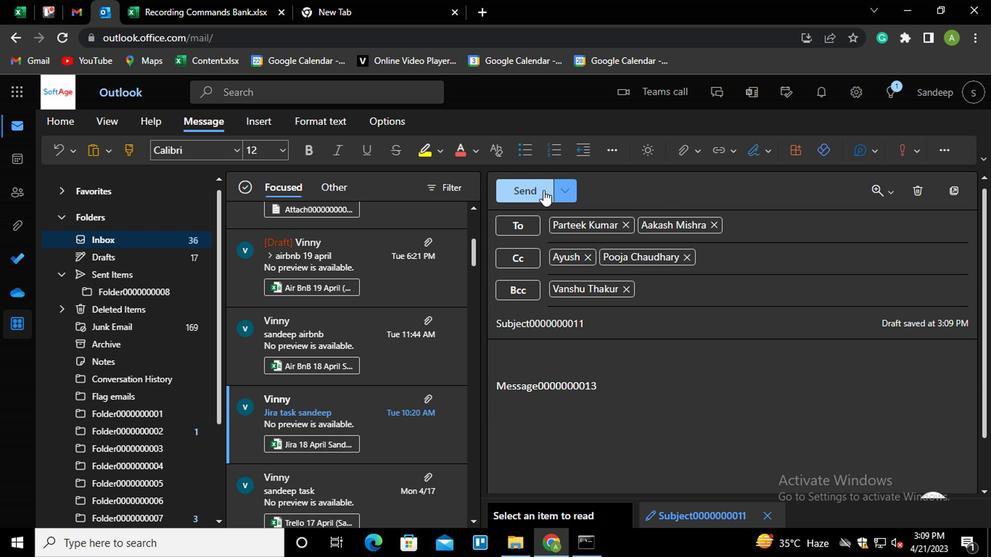 
Action: Mouse pressed left at (541, 190)
Screenshot: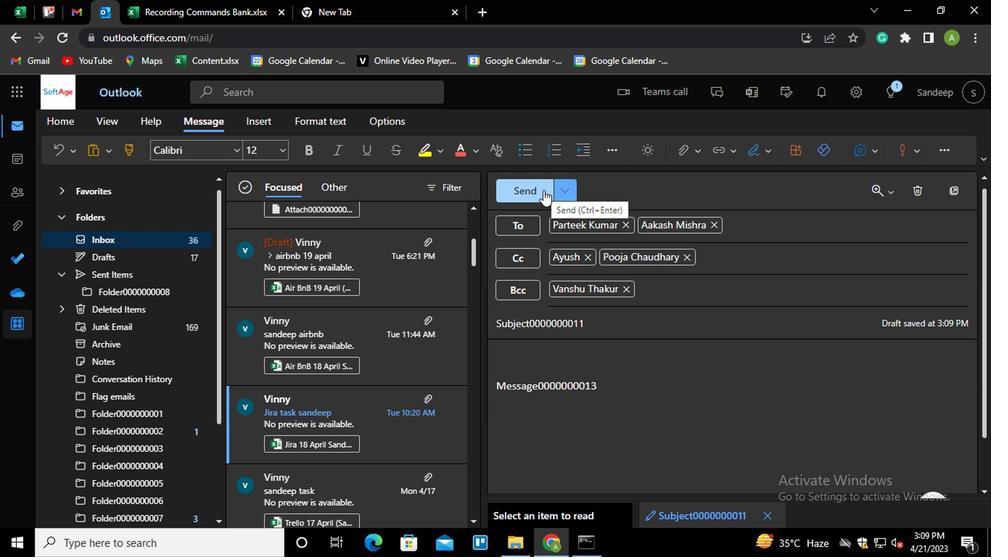 
Action: Mouse moved to (119, 158)
Screenshot: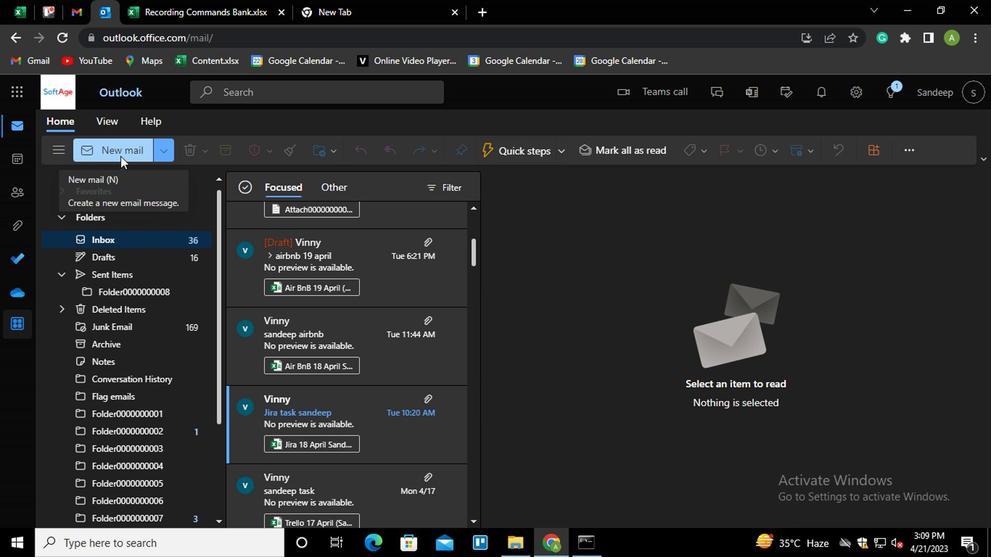 
Action: Mouse pressed left at (119, 158)
Screenshot: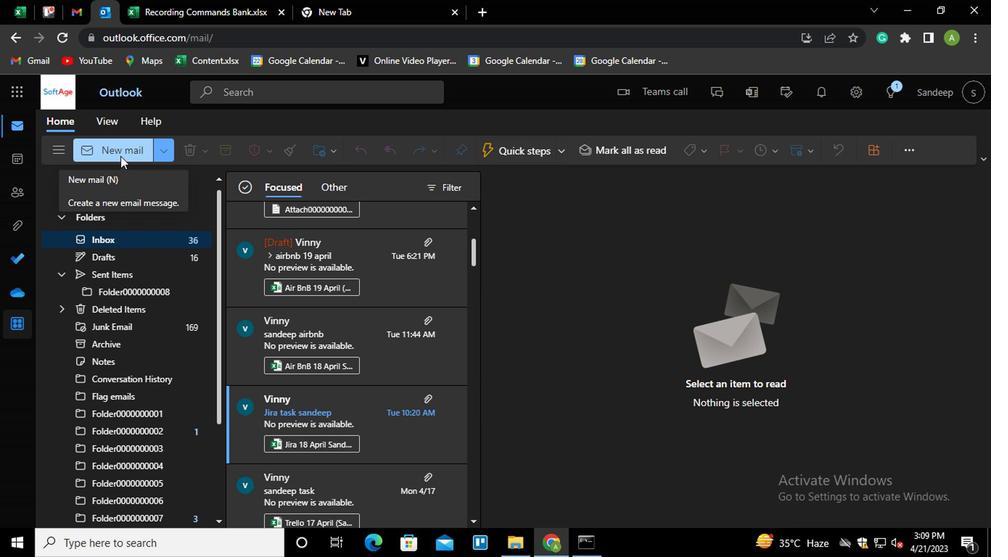 
Action: Mouse moved to (600, 230)
Screenshot: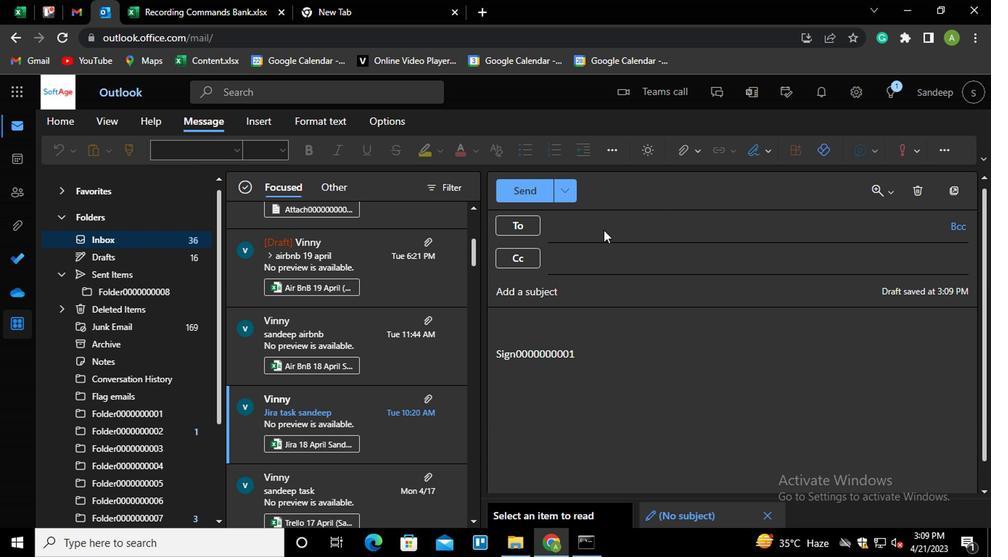 
Action: Mouse pressed left at (600, 230)
Screenshot: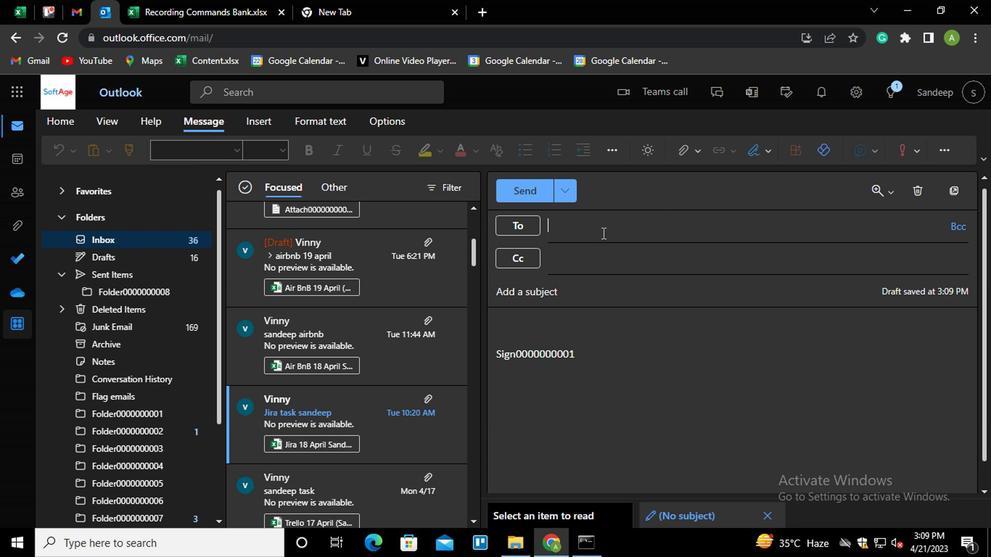 
Action: Key pressed PART<Key.enter>
Screenshot: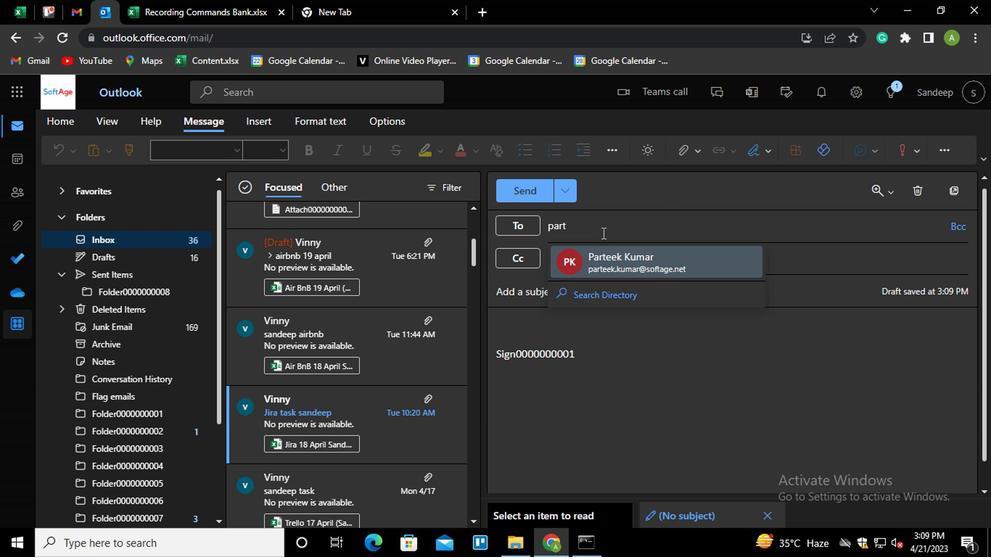 
Action: Mouse moved to (790, 256)
Screenshot: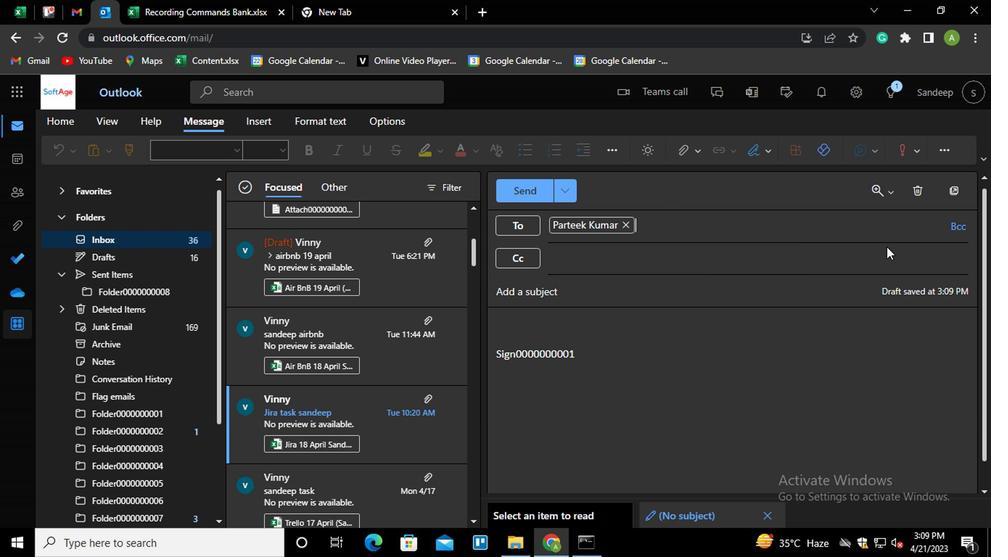 
Action: Mouse pressed left at (790, 256)
Screenshot: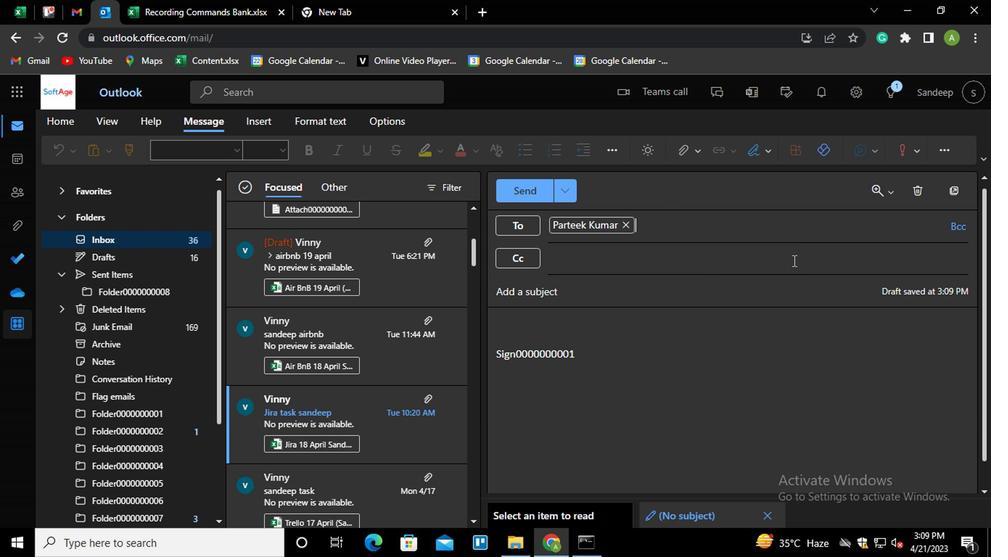 
Action: Key pressed AA<Key.enter>
Screenshot: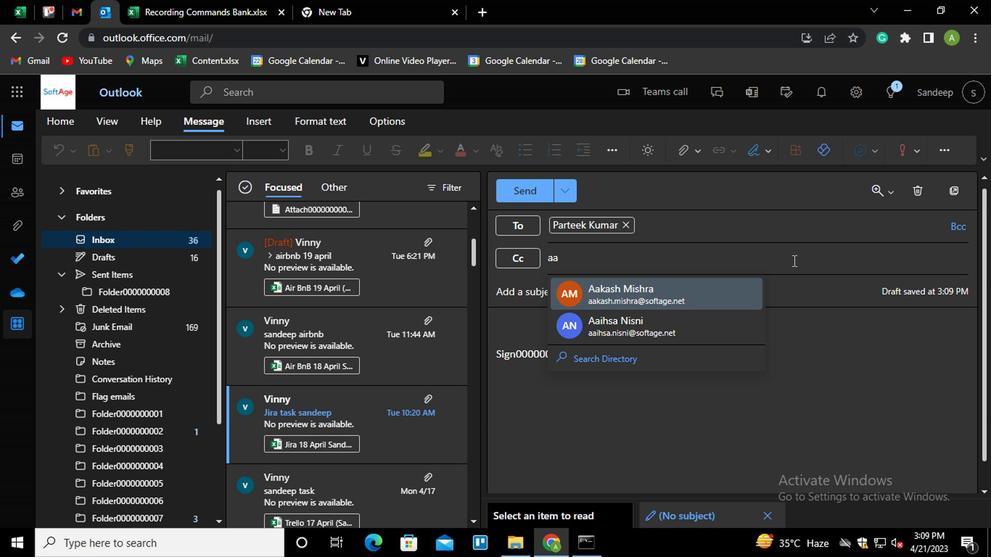 
Action: Mouse moved to (707, 285)
Screenshot: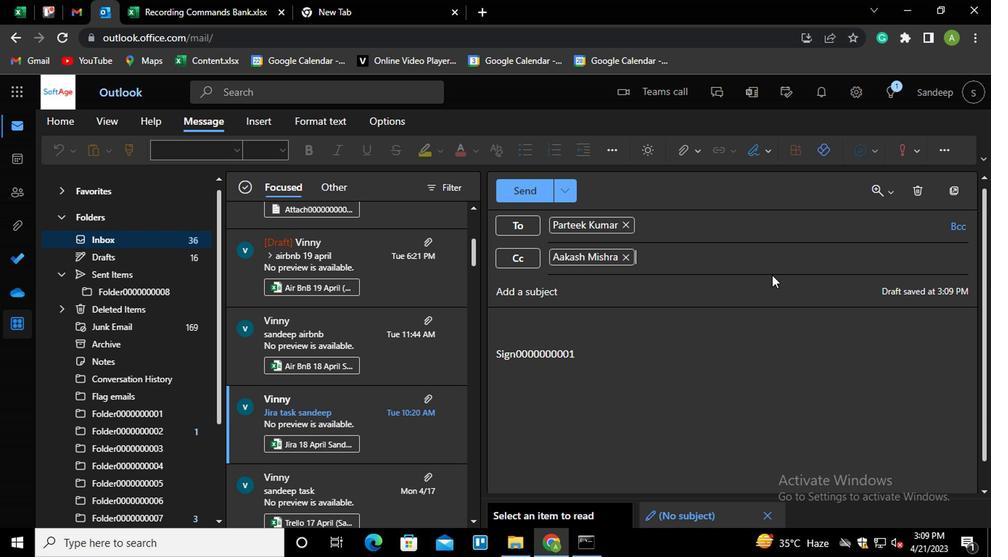 
Action: Mouse pressed left at (707, 285)
Screenshot: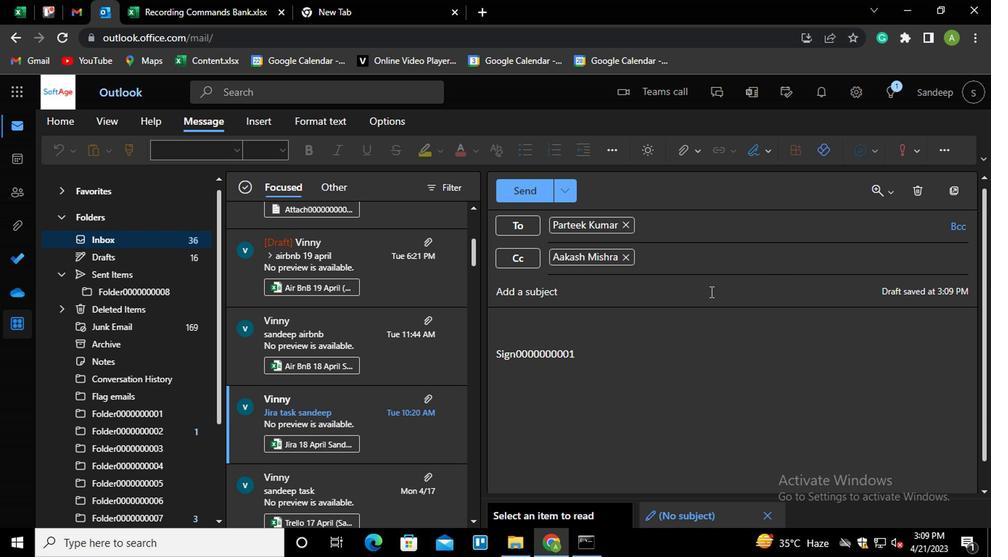 
Action: Key pressed <Key.shift>SUBJECT0000000011
Screenshot: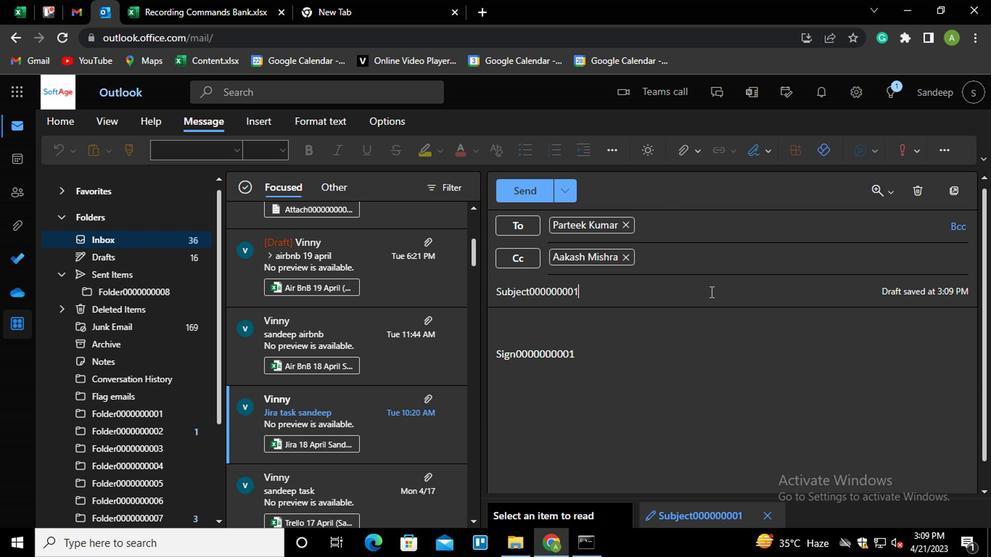 
Action: Mouse moved to (577, 343)
Screenshot: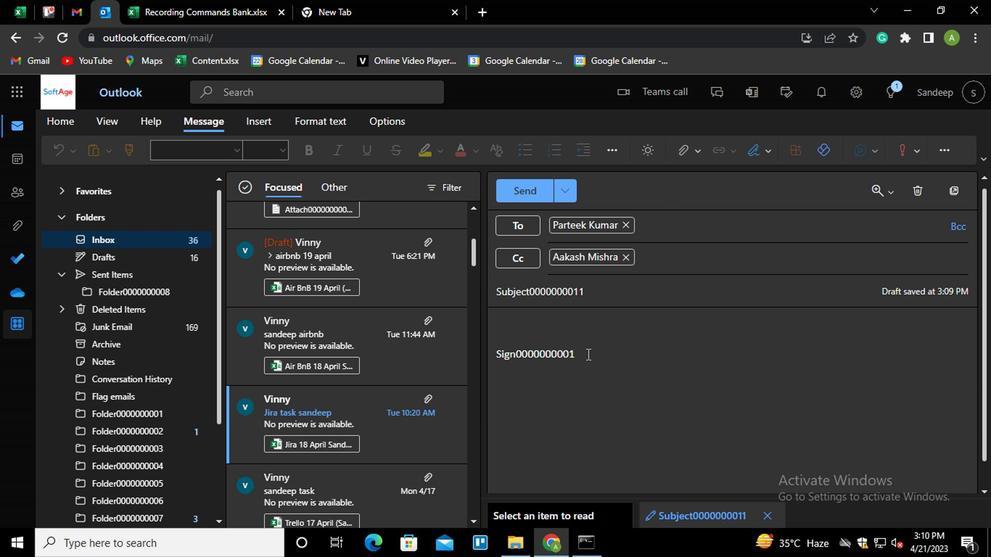 
Action: Mouse pressed left at (577, 343)
Screenshot: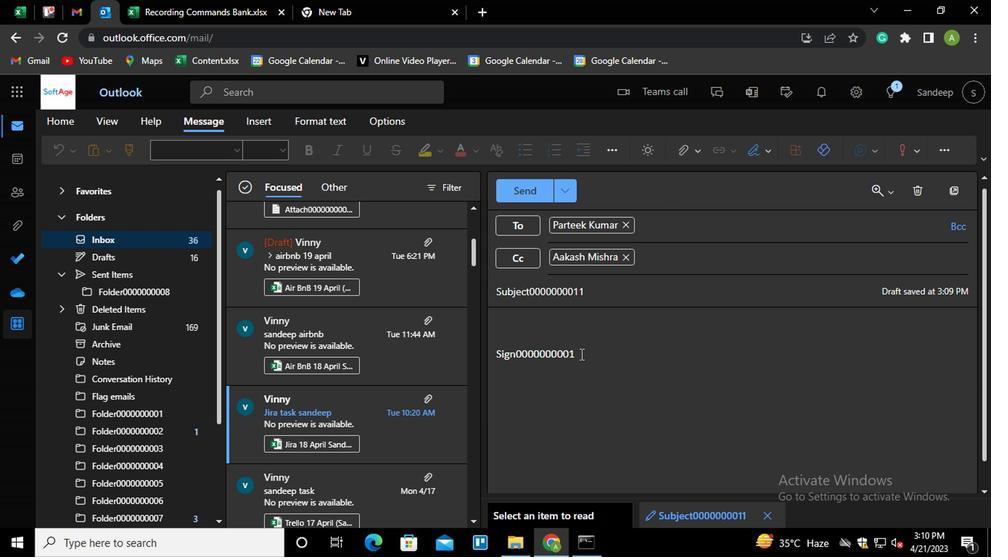 
Action: Key pressed <Key.shift_r><Key.home><Key.shift_r>MESSAGE0000000013
Screenshot: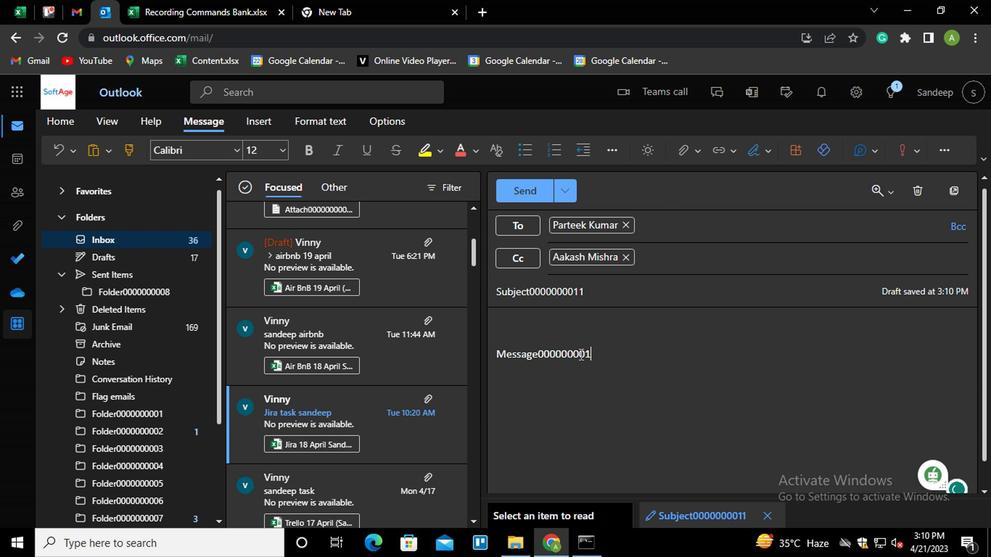 
Action: Mouse moved to (683, 155)
Screenshot: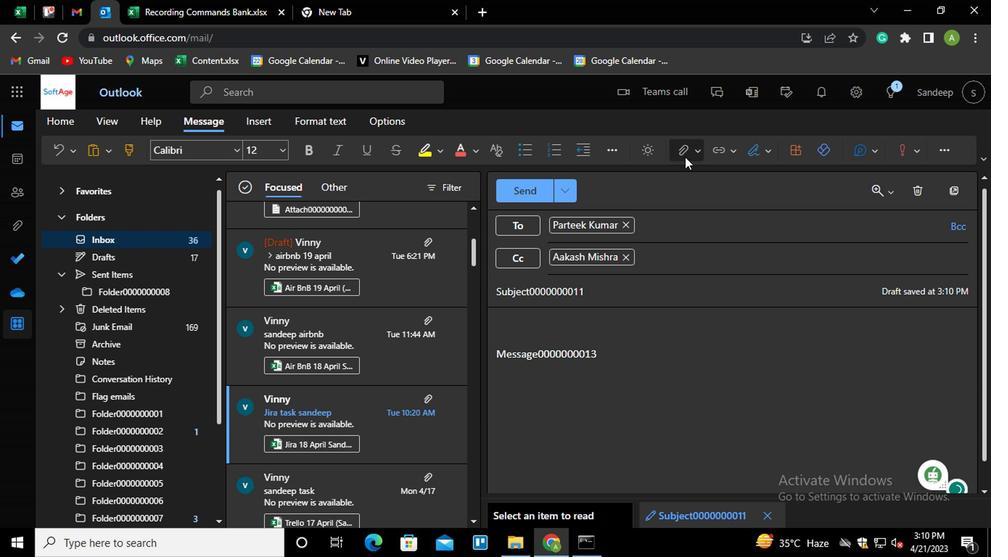 
Action: Mouse pressed left at (683, 155)
Screenshot: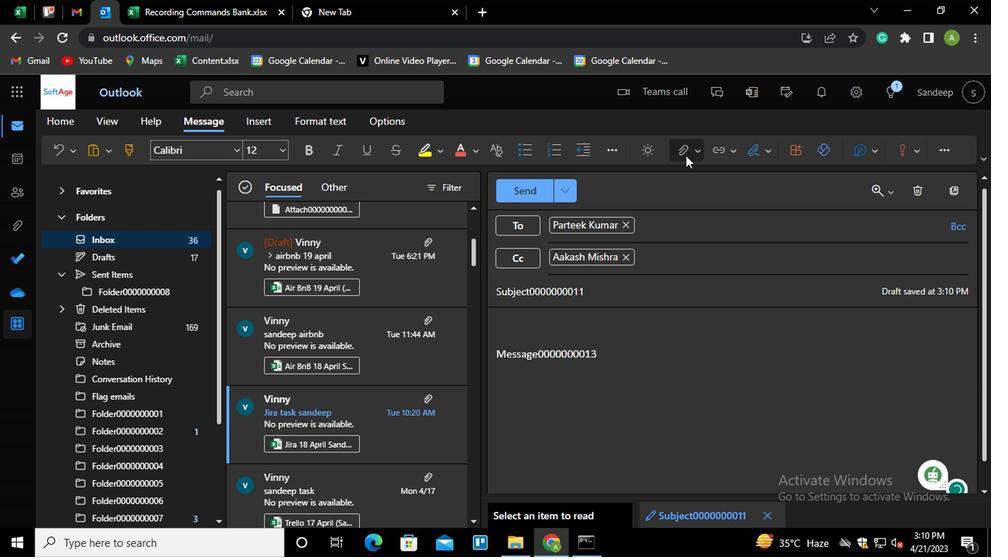 
Action: Mouse moved to (655, 177)
Screenshot: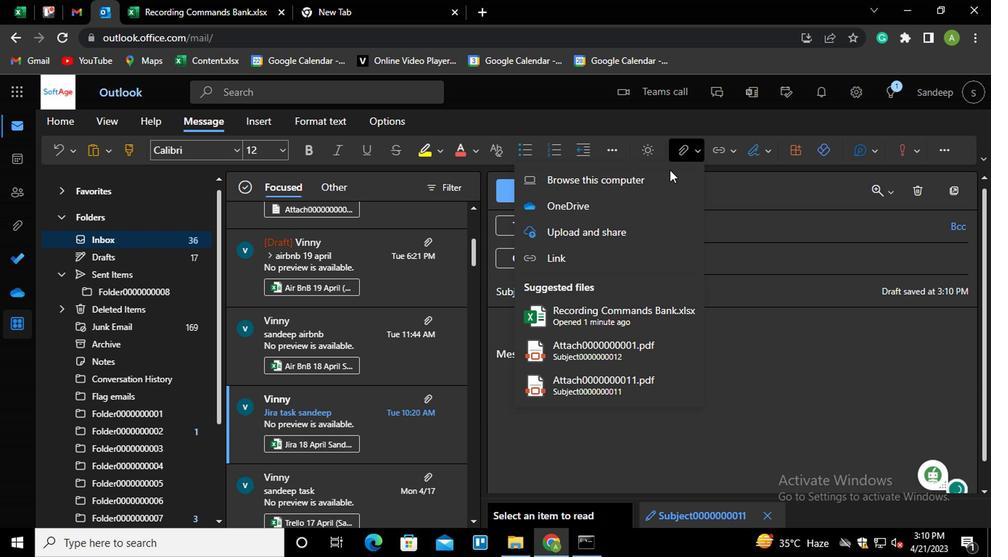 
Action: Mouse pressed left at (655, 177)
Screenshot: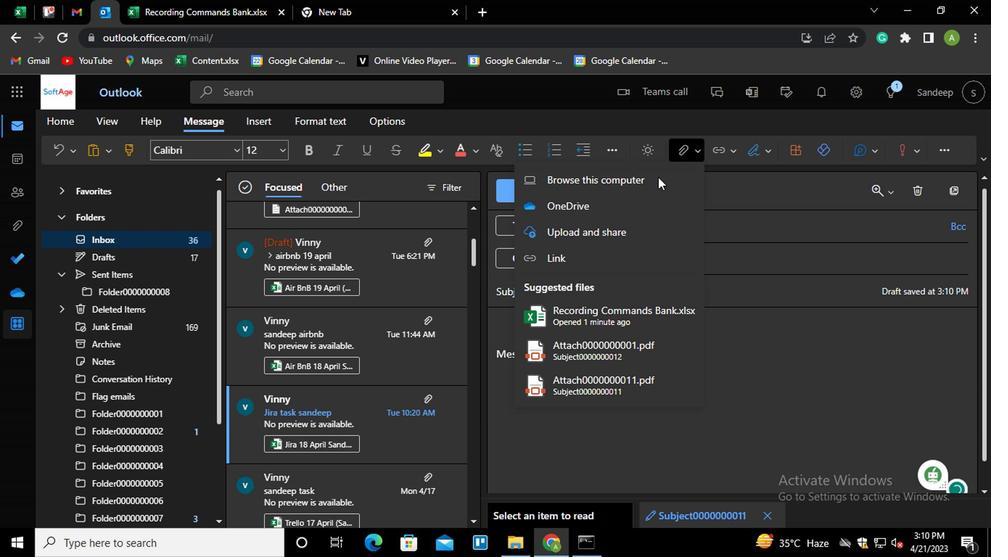 
Action: Mouse moved to (255, 128)
Screenshot: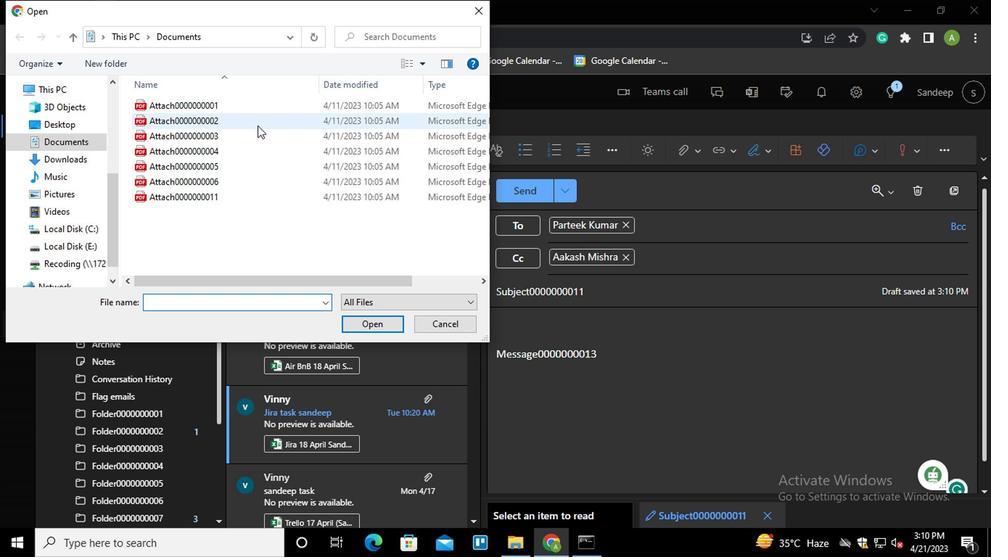 
Action: Mouse pressed left at (255, 128)
Screenshot: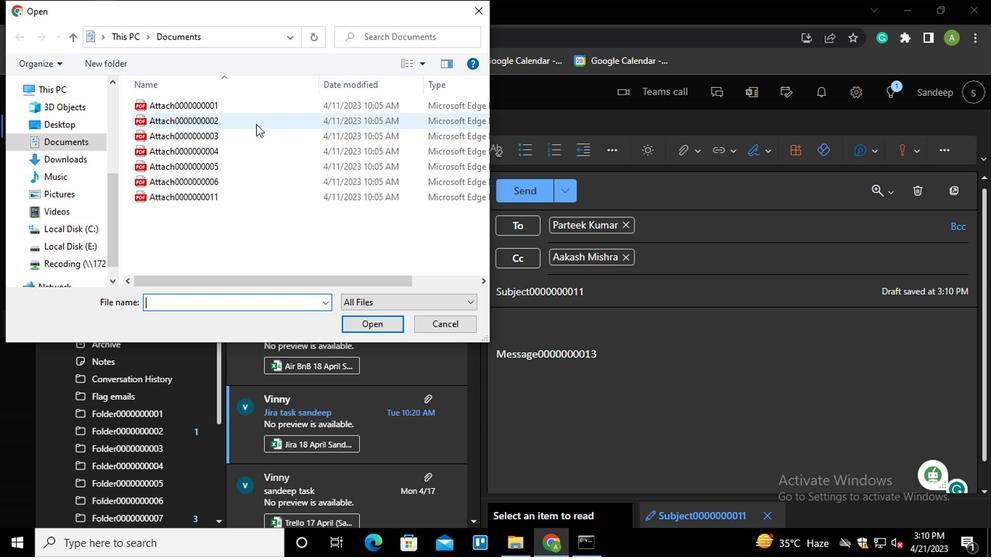 
Action: Mouse moved to (363, 319)
Screenshot: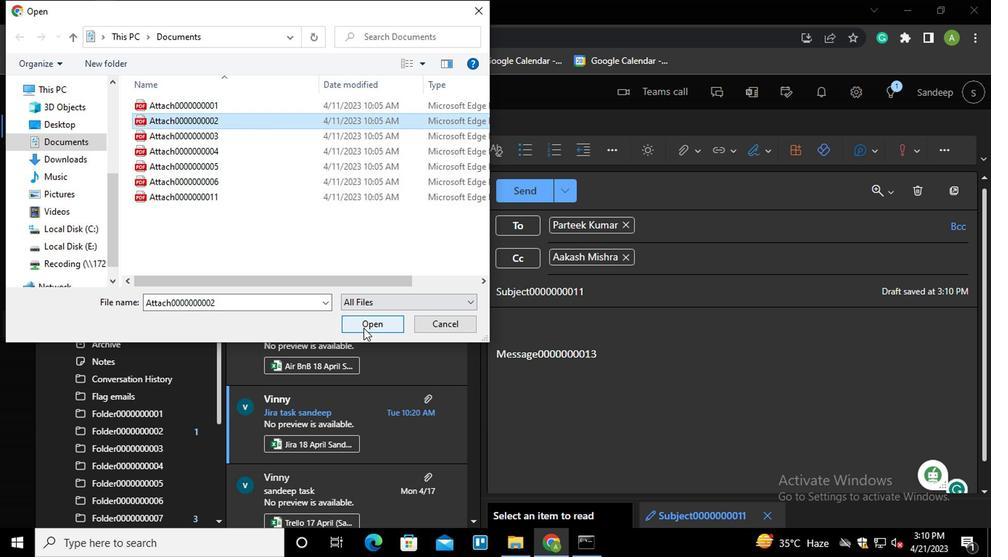 
Action: Mouse pressed left at (363, 319)
Screenshot: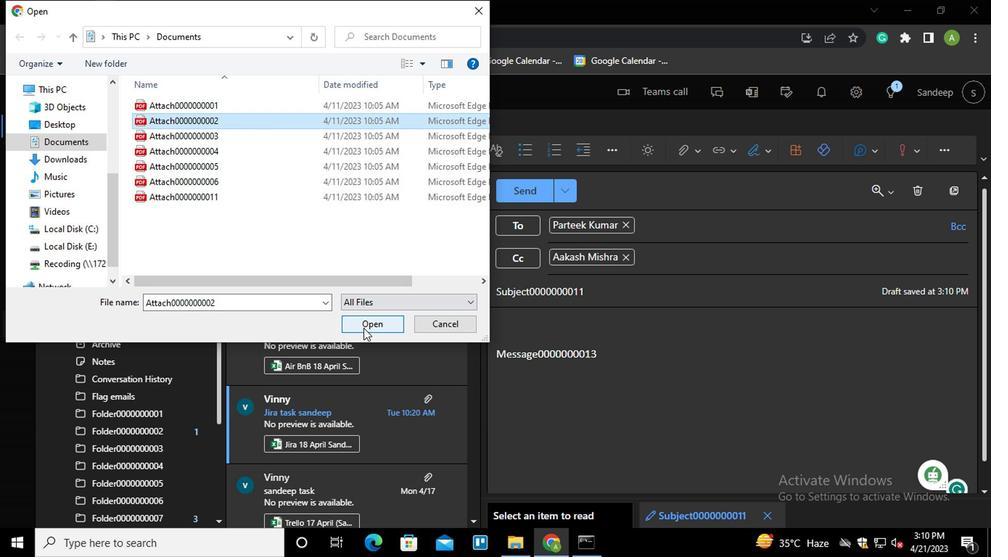 
Action: Mouse moved to (537, 196)
Screenshot: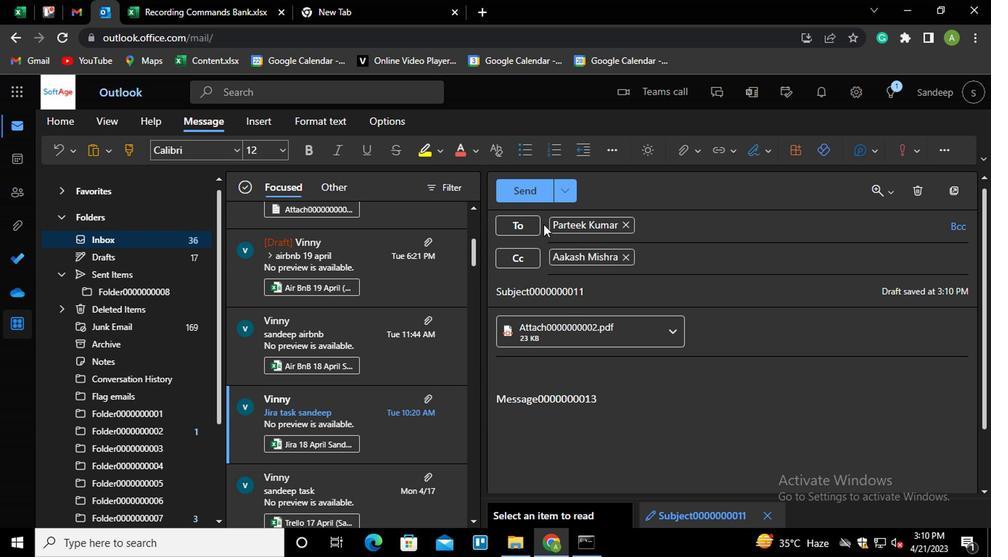
Action: Mouse pressed left at (537, 196)
Screenshot: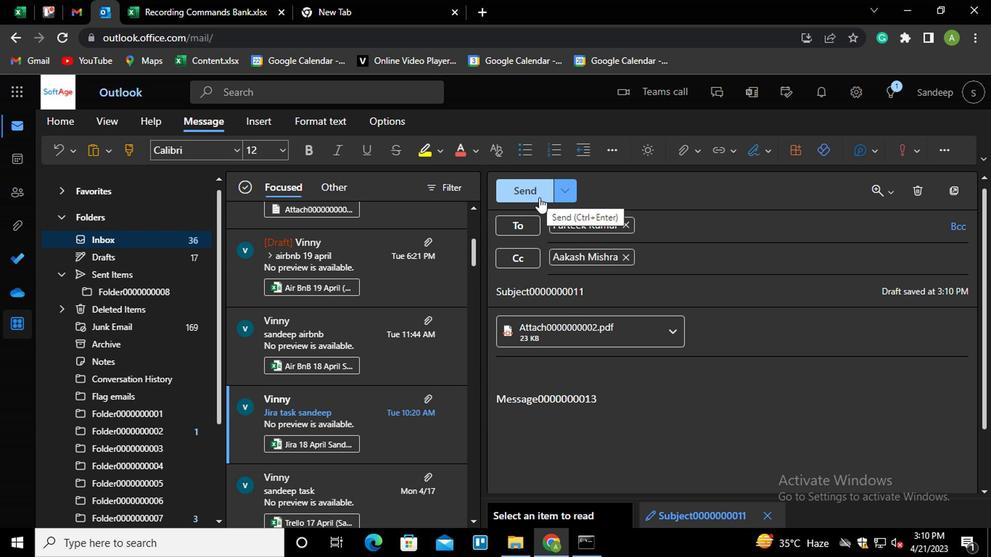 
Action: Mouse moved to (126, 157)
Screenshot: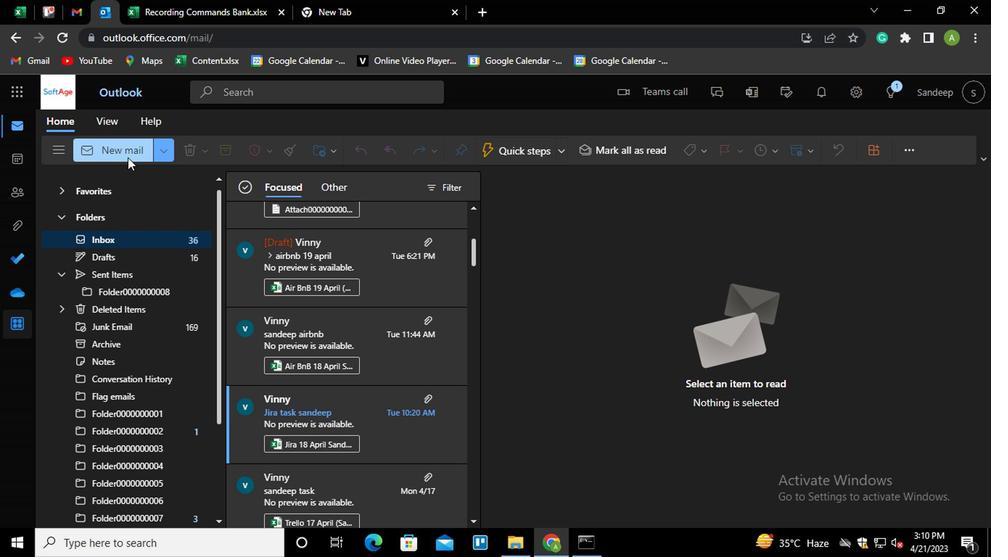 
Action: Mouse pressed left at (126, 157)
Screenshot: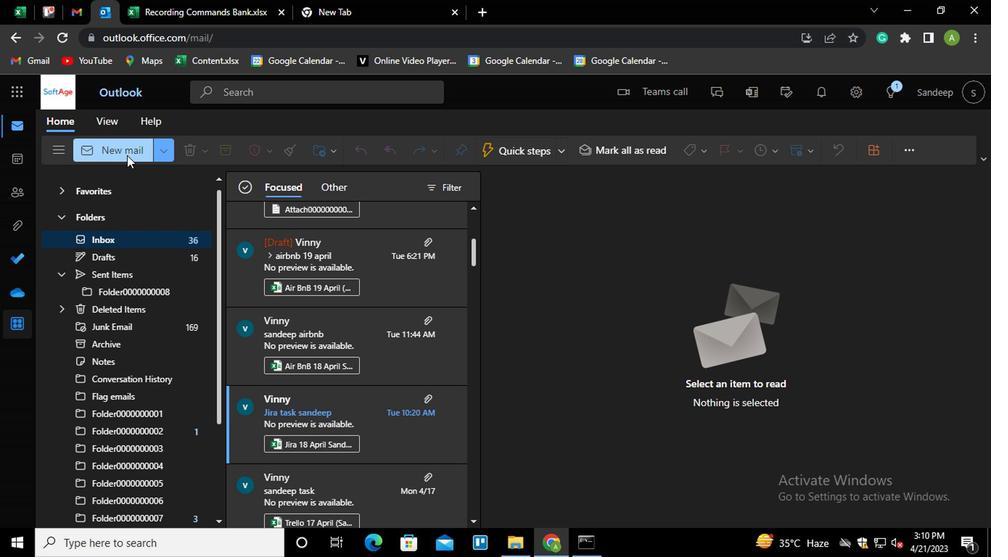 
Action: Mouse moved to (579, 224)
Screenshot: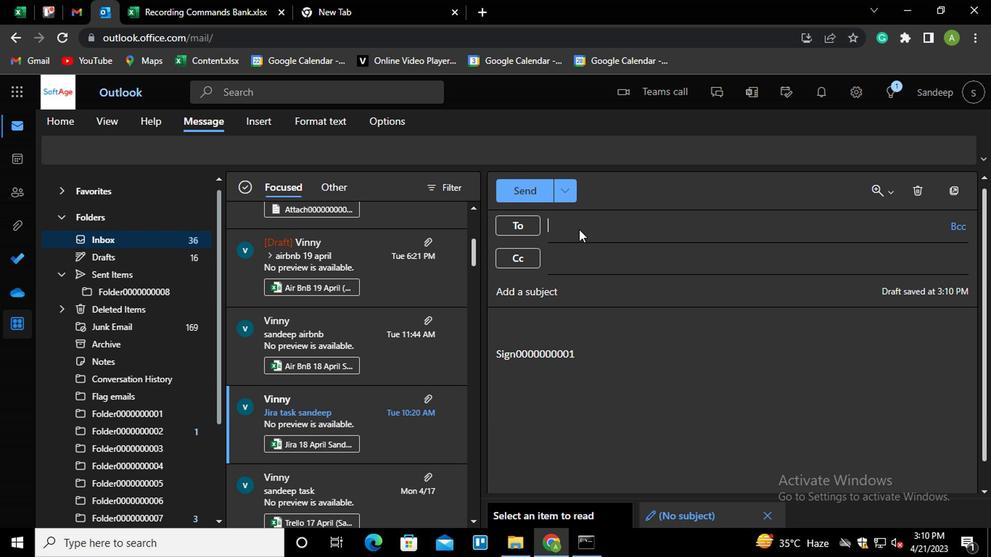 
Action: Mouse pressed left at (579, 224)
Screenshot: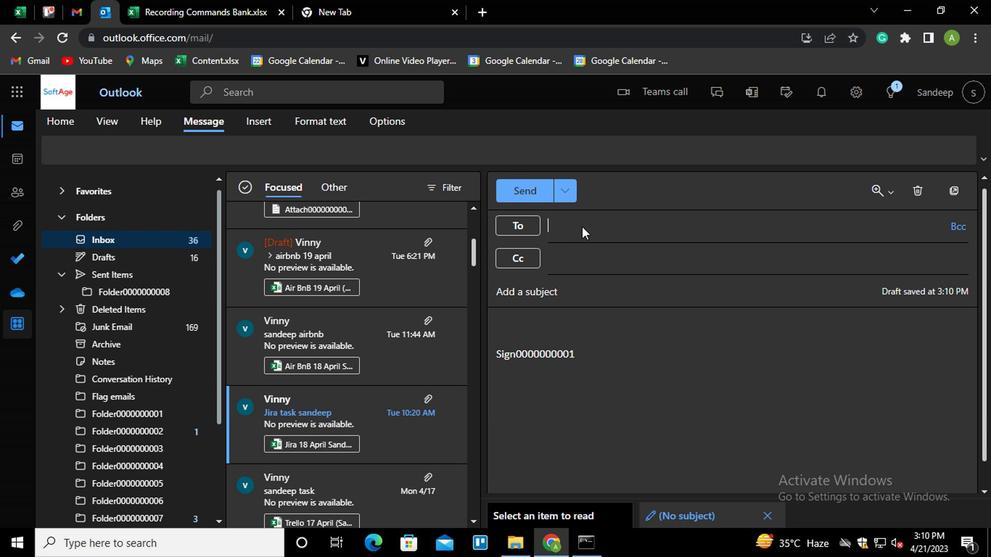
Action: Key pressed PART<Key.enter>
Screenshot: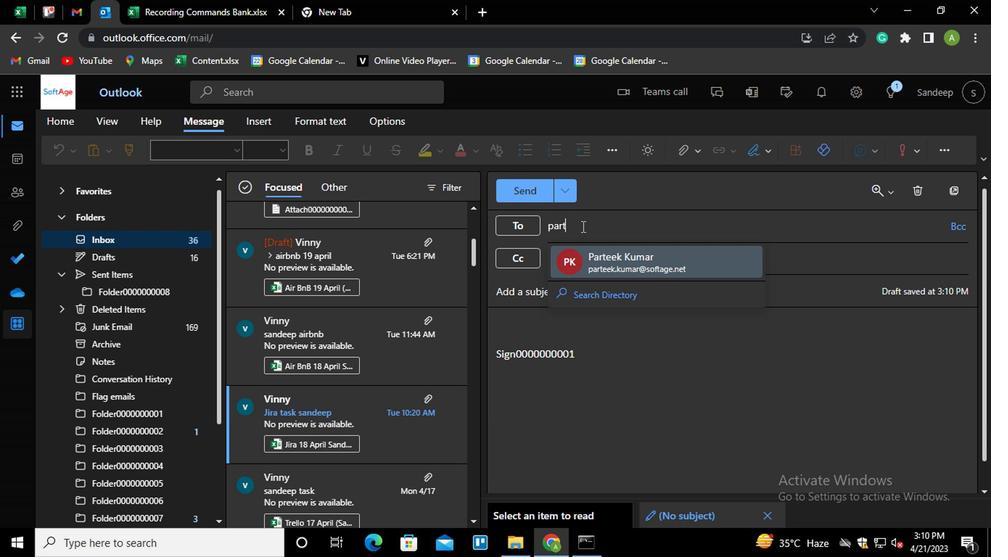 
Action: Mouse moved to (571, 254)
Screenshot: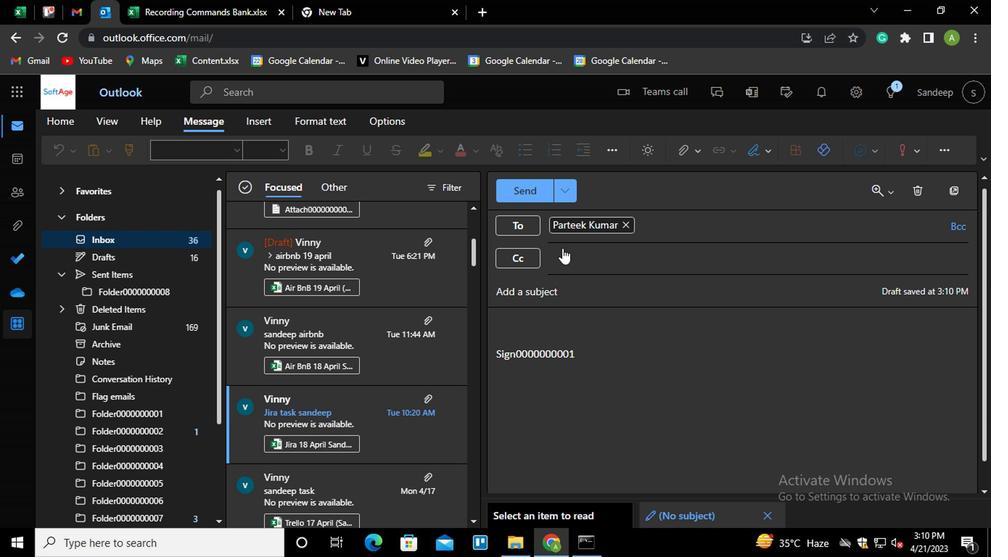 
Action: Mouse pressed left at (571, 254)
Screenshot: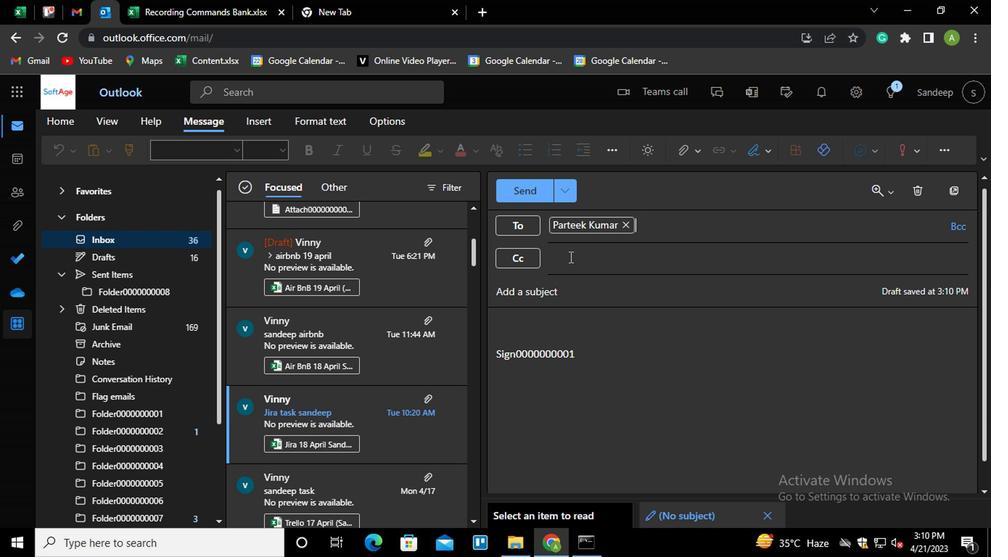 
Action: Key pressed AA<Key.enter>
Screenshot: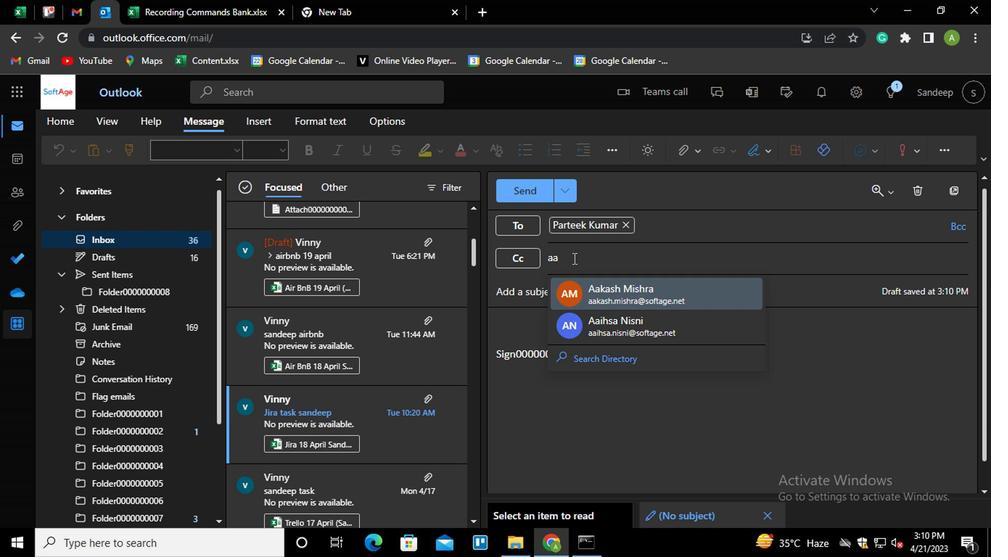 
Action: Mouse moved to (952, 219)
Screenshot: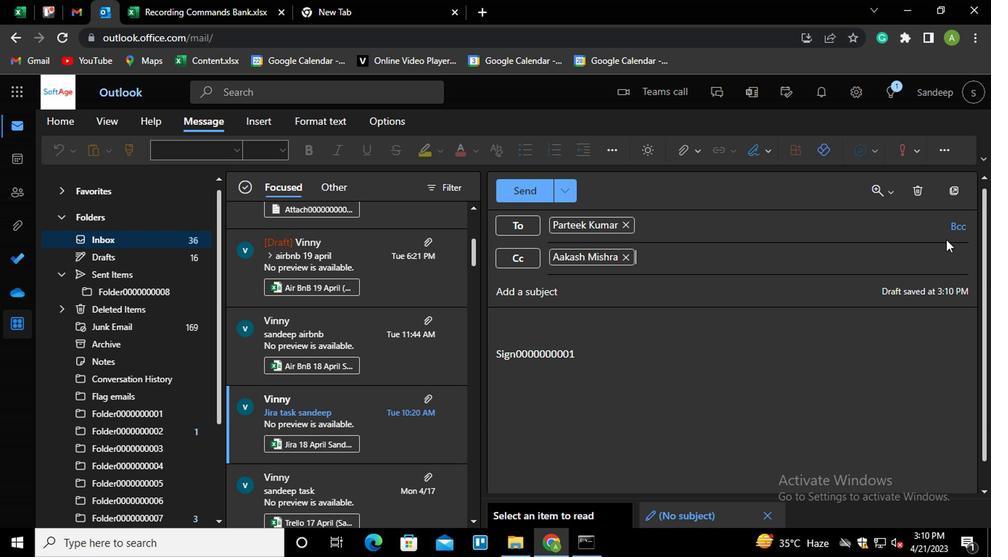 
Action: Mouse pressed left at (952, 219)
Screenshot: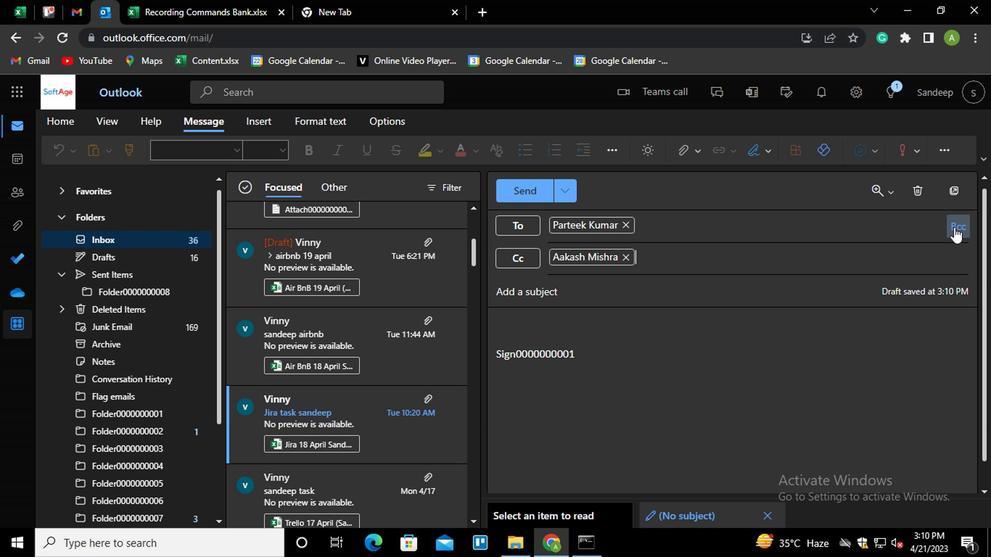 
Action: Mouse moved to (635, 283)
Screenshot: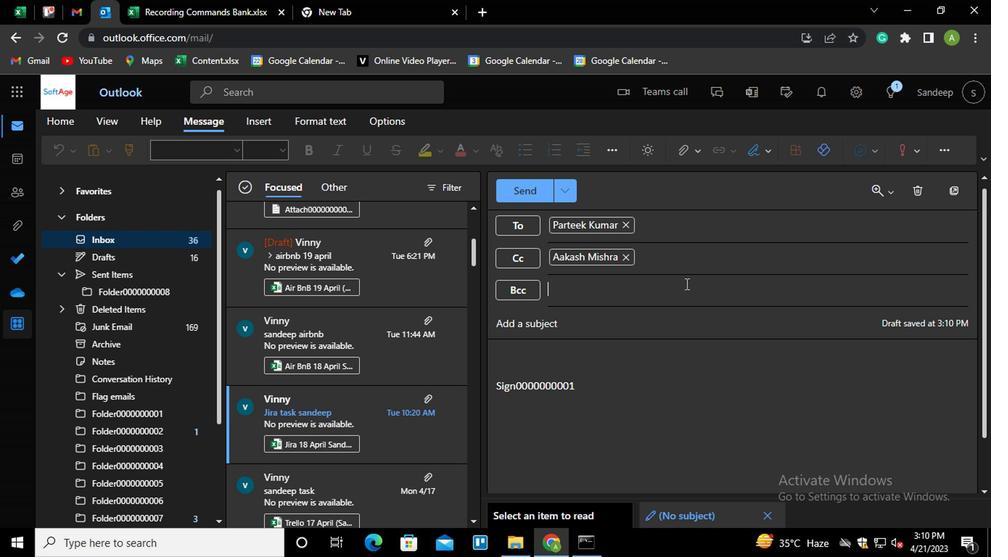 
Action: Key pressed AYU<Key.enter>
Screenshot: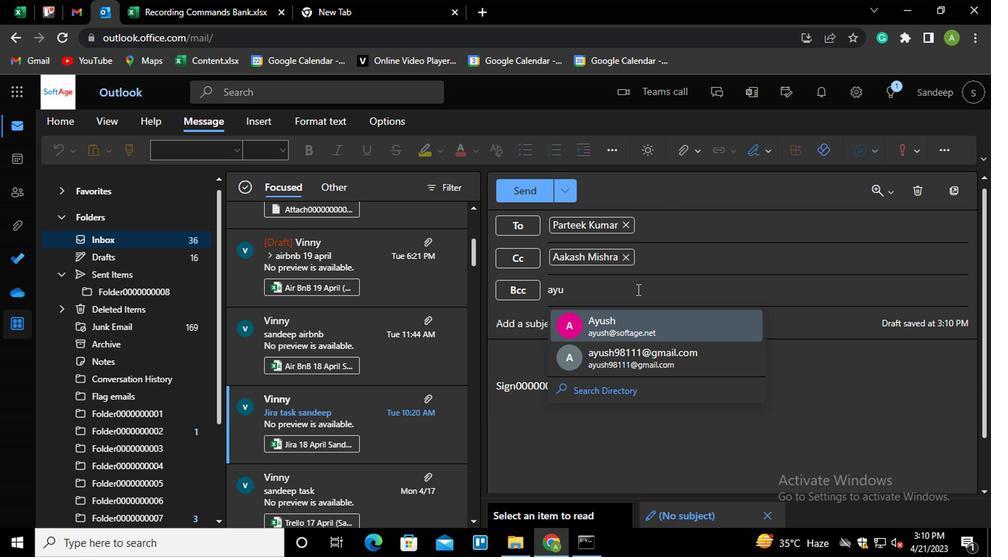 
Action: Mouse moved to (593, 320)
Screenshot: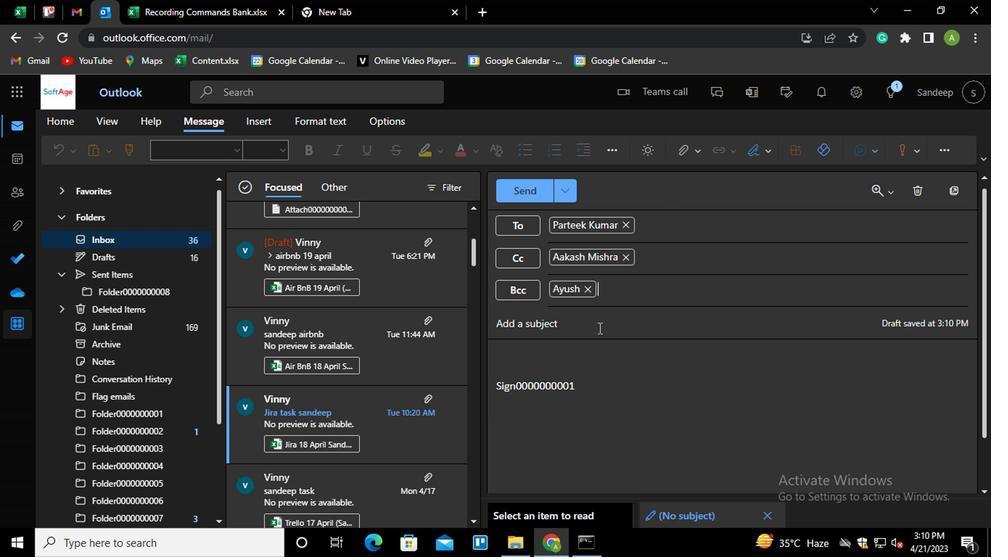 
Action: Mouse pressed left at (593, 320)
Screenshot: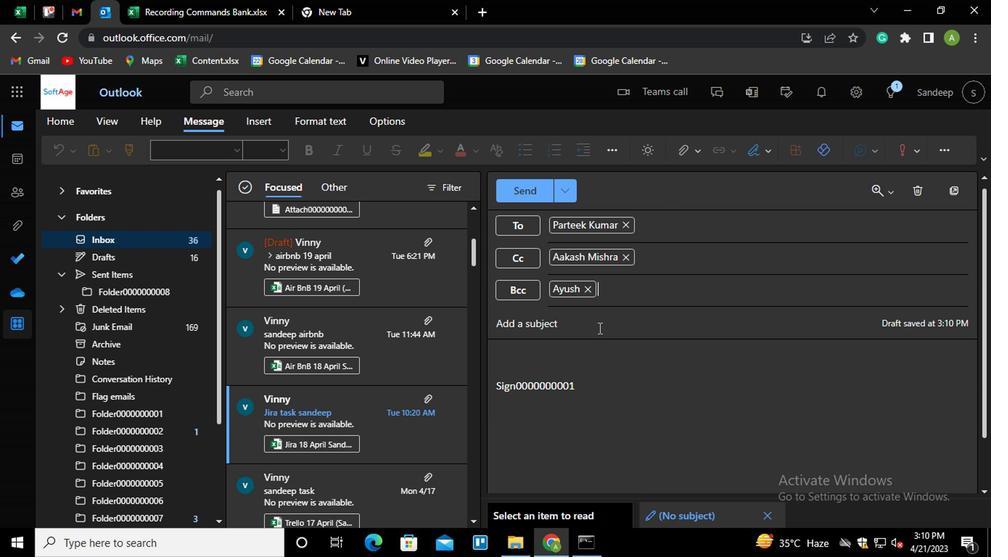 
Action: Key pressed <Key.shift>SUBJECT0000000011
Screenshot: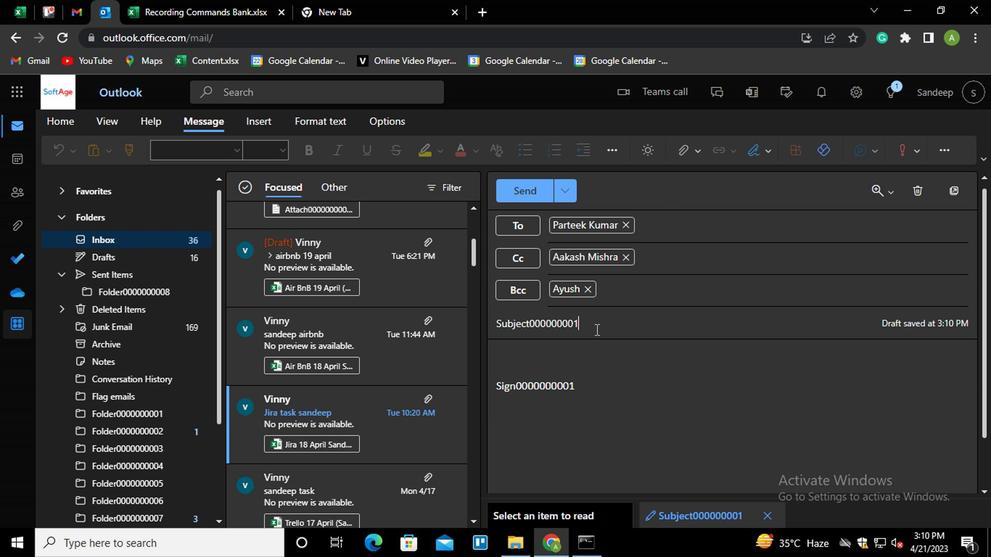 
Action: Mouse moved to (581, 375)
Screenshot: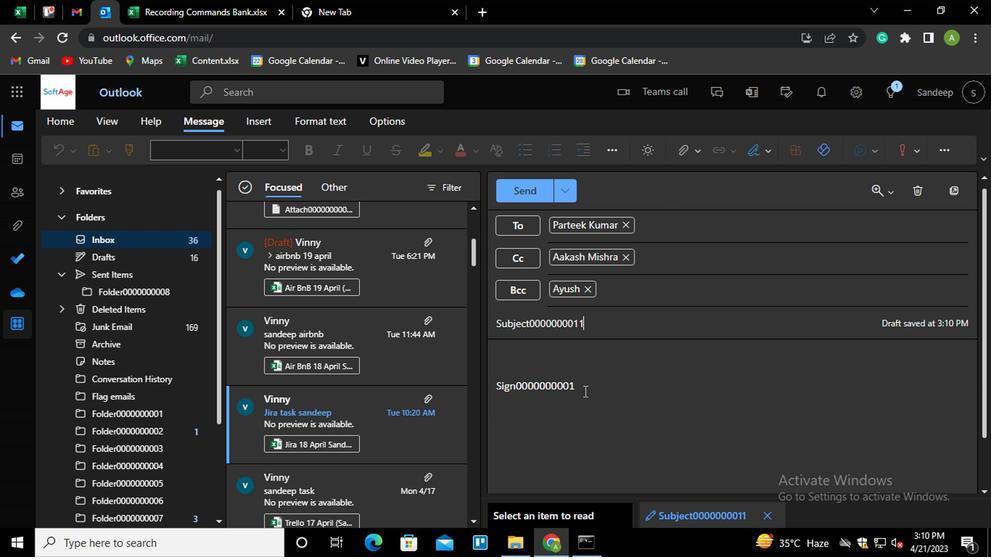 
Action: Mouse pressed left at (581, 375)
Screenshot: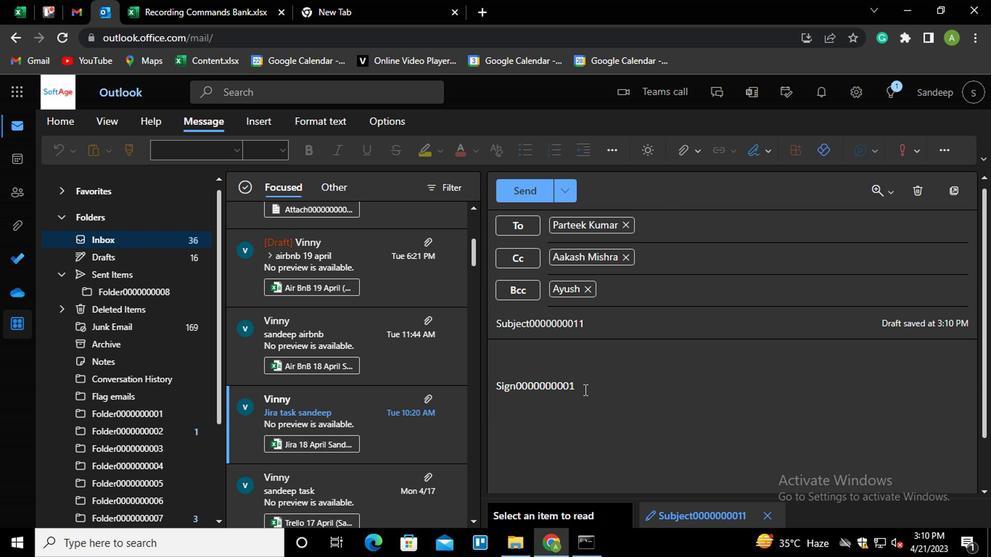 
Action: Key pressed <Key.shift_r><Key.home><Key.shift_r>MESSAGE0000000011
Screenshot: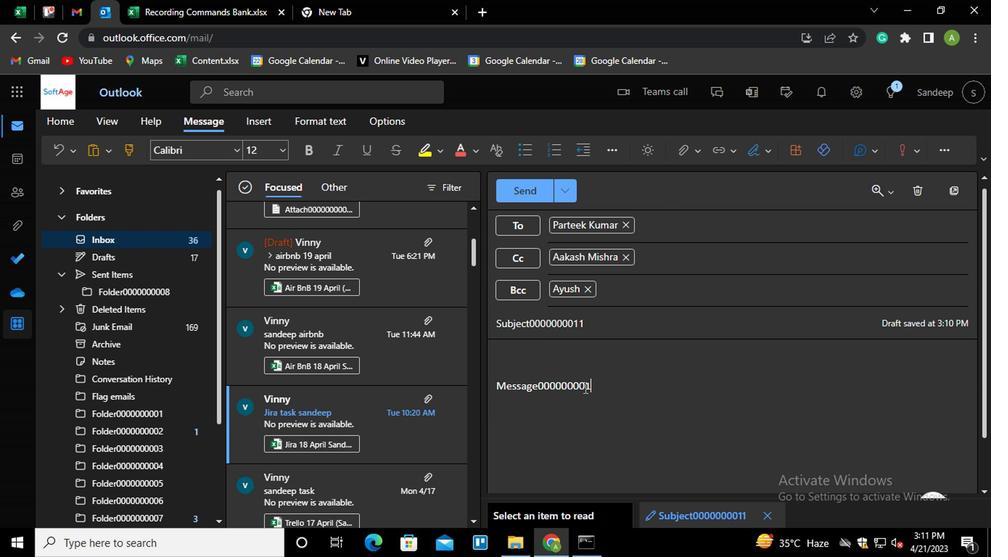 
Action: Mouse moved to (684, 158)
Screenshot: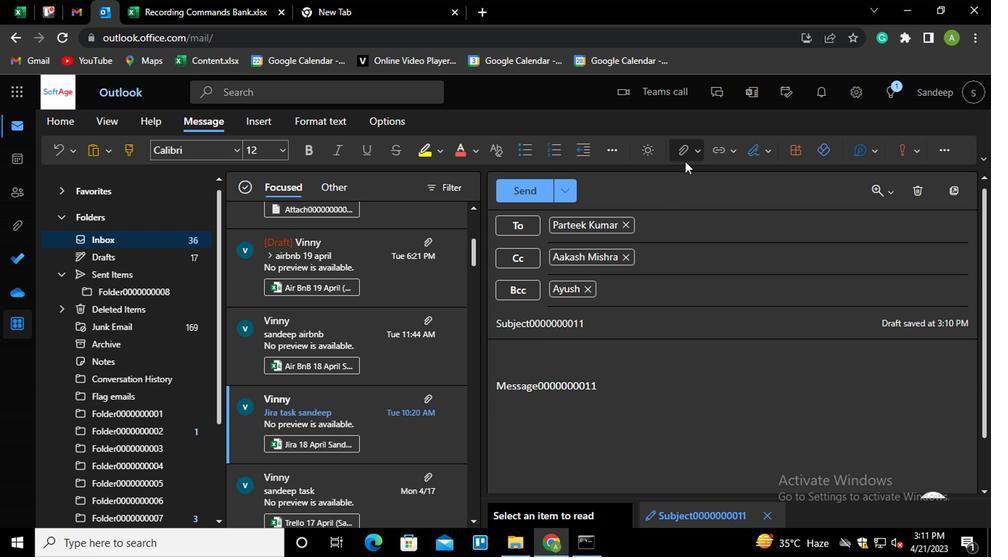 
Action: Mouse pressed left at (684, 158)
Screenshot: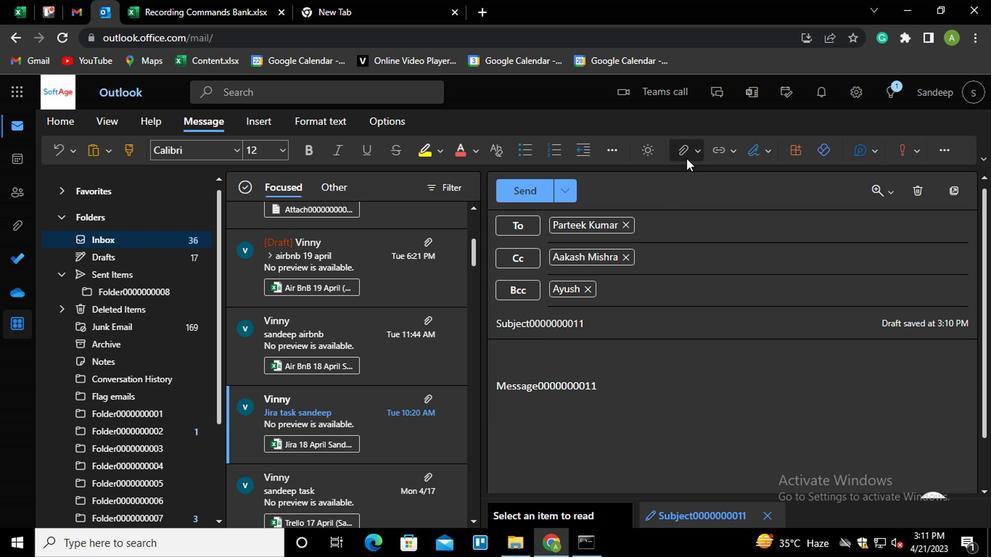
Action: Mouse moved to (626, 179)
Screenshot: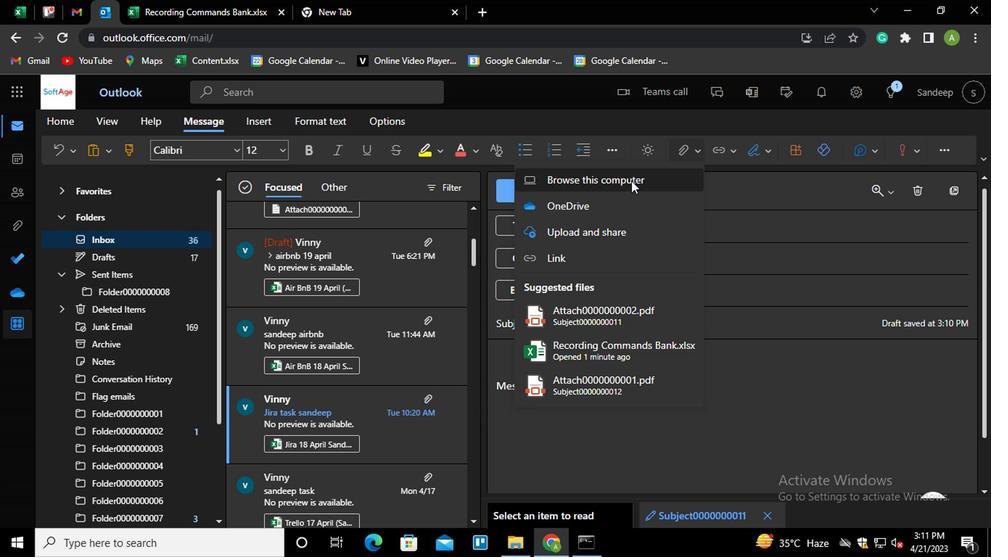 
Action: Mouse pressed left at (626, 179)
Screenshot: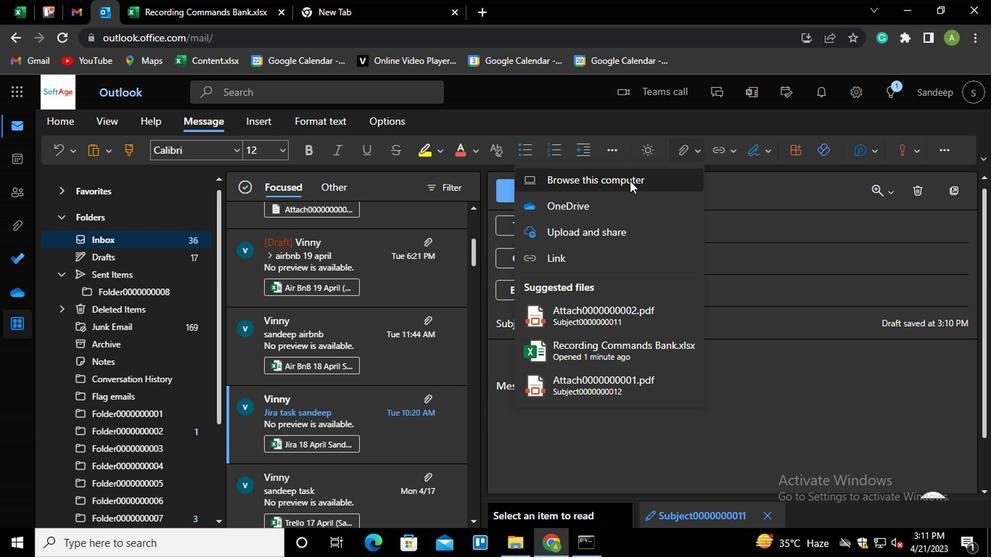 
Action: Mouse moved to (219, 140)
Screenshot: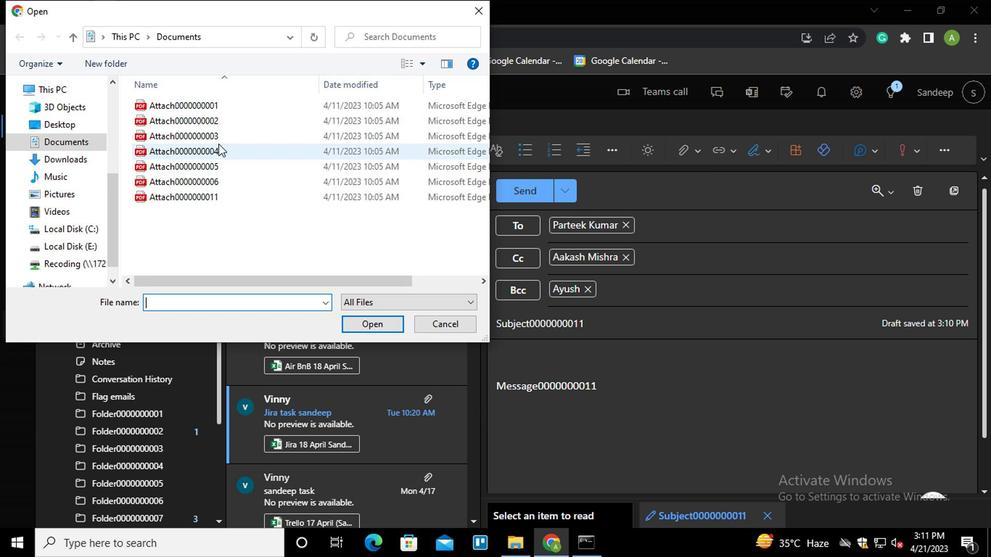 
Action: Mouse pressed left at (219, 140)
Screenshot: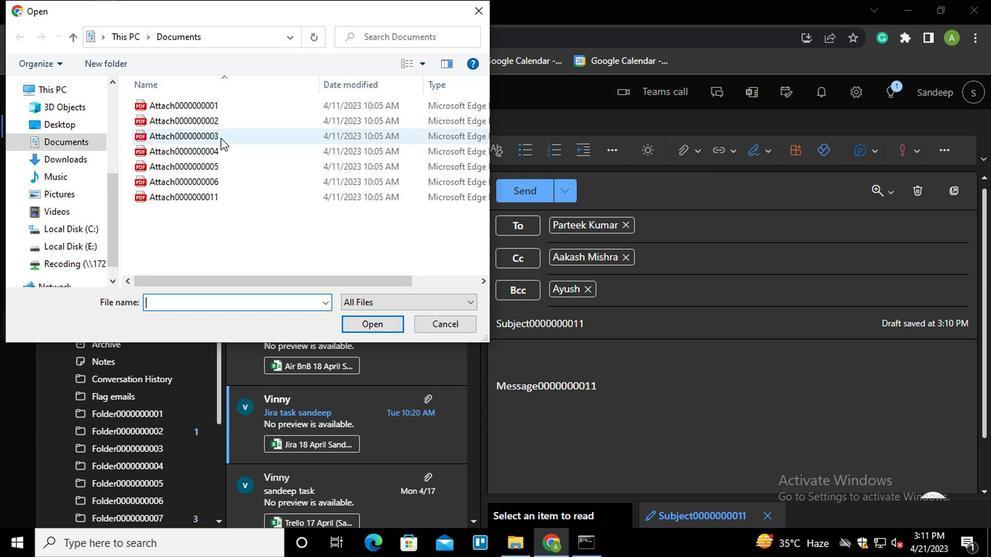 
Action: Mouse moved to (361, 316)
Screenshot: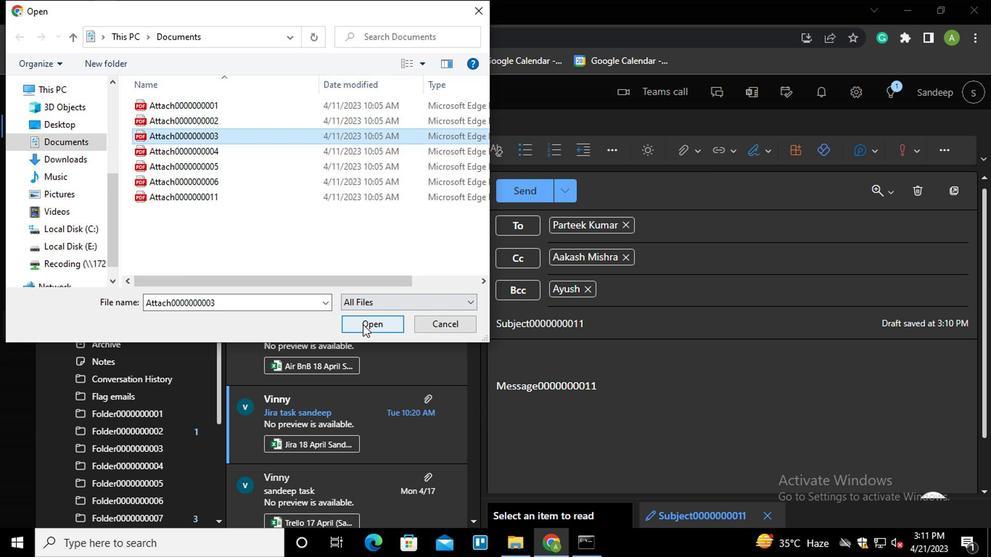 
Action: Mouse pressed left at (361, 316)
Screenshot: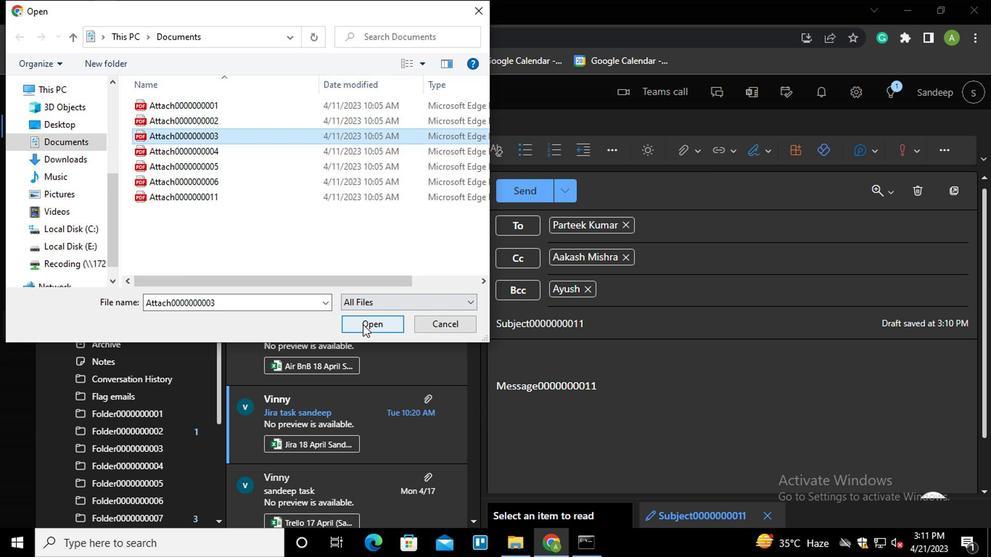 
Action: Mouse moved to (536, 194)
Screenshot: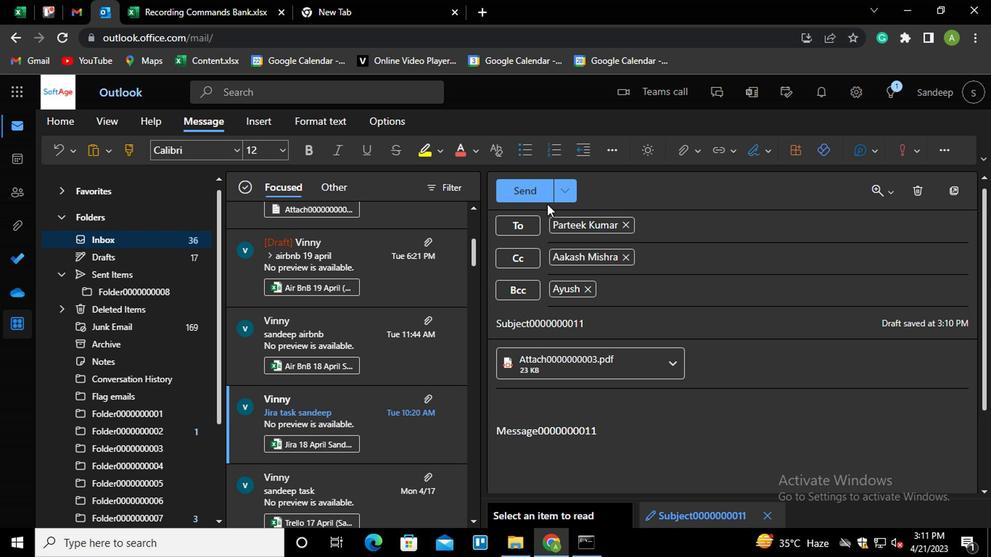 
Action: Mouse pressed left at (536, 194)
Screenshot: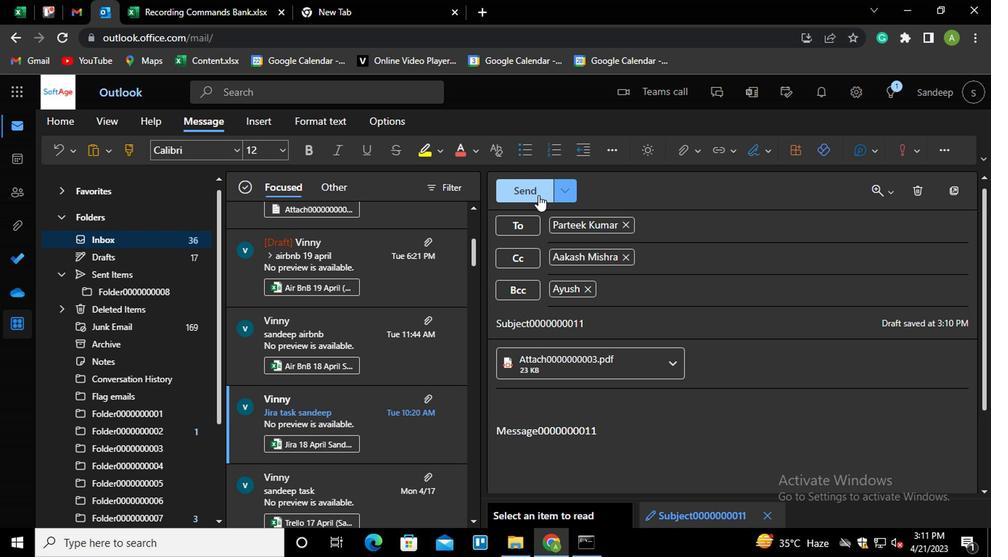 
Action: Mouse moved to (646, 376)
Screenshot: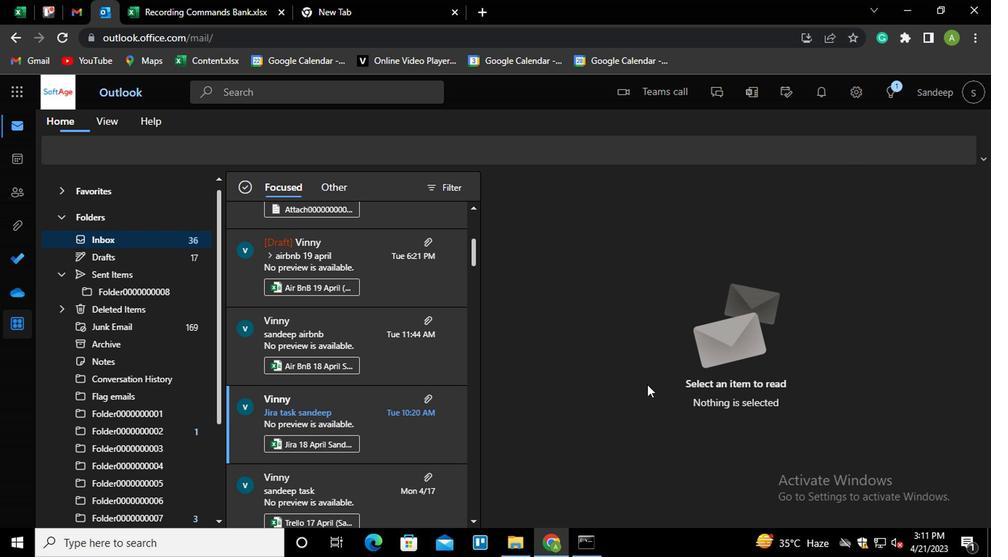 
